 Task: Search one way flight ticket for 1 adult, 5 children, 2 infants in seat and 1 infant on lap in first from Christiansted,st. Croix: Henry E. Rohlsen Airport to Springfield: Abraham Lincoln Capital Airport on 5-2-2023. Choice of flights is Frontier. Number of bags: 2 carry on bags and 6 checked bags. Price is upto 92000. Outbound departure time preference is 21:00.
Action: Mouse moved to (243, 349)
Screenshot: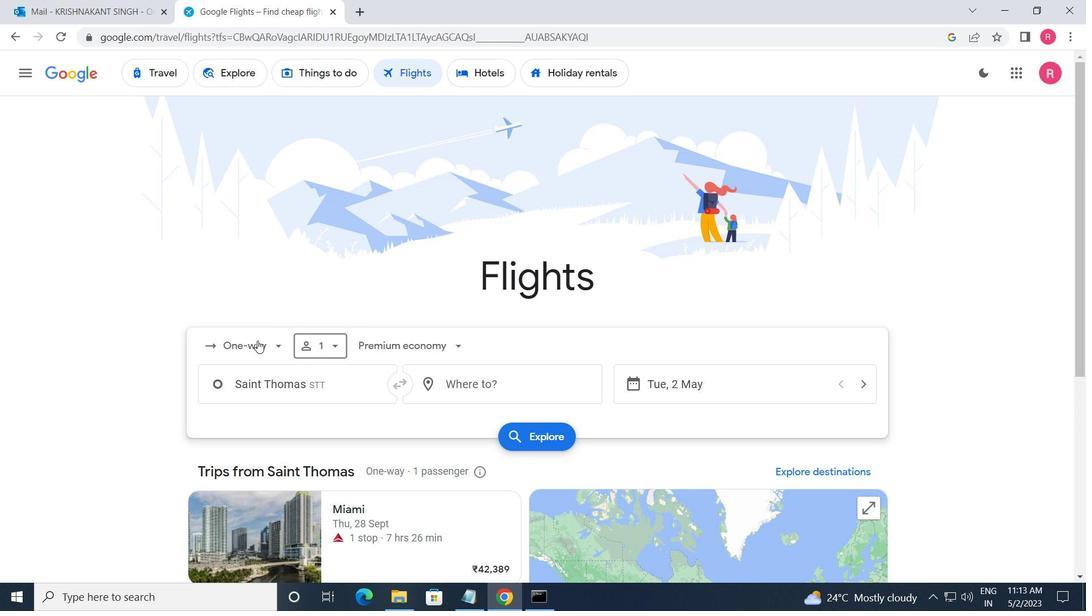 
Action: Mouse pressed left at (243, 349)
Screenshot: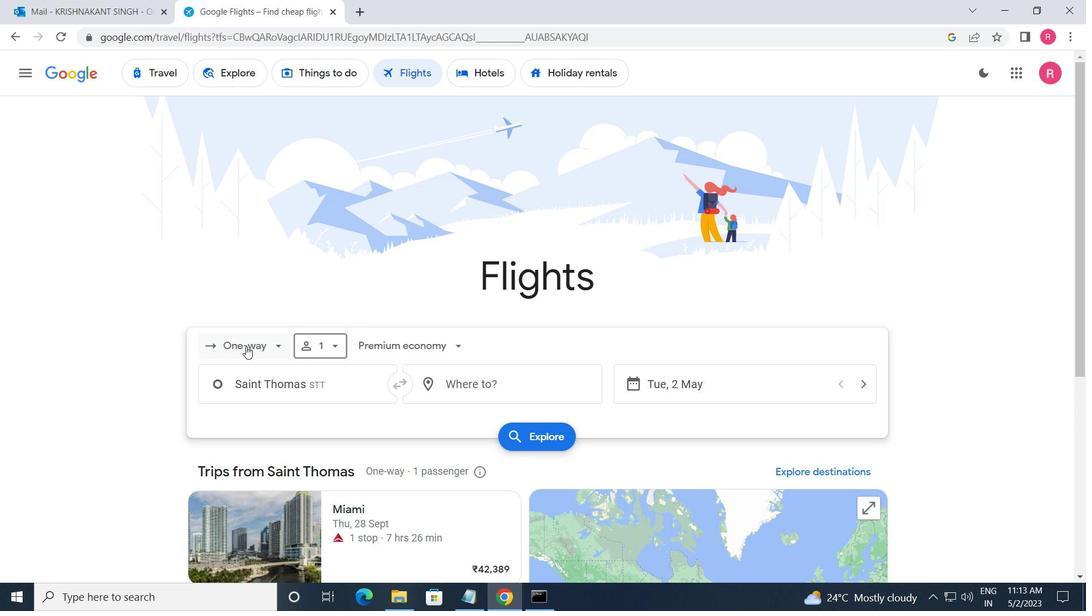 
Action: Mouse moved to (255, 410)
Screenshot: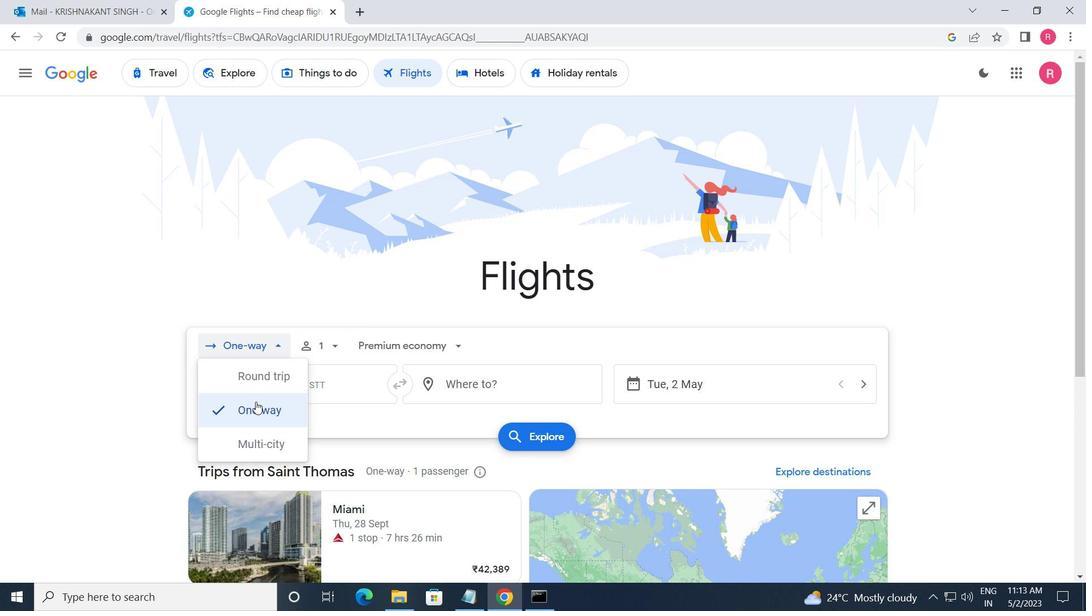 
Action: Mouse pressed left at (255, 410)
Screenshot: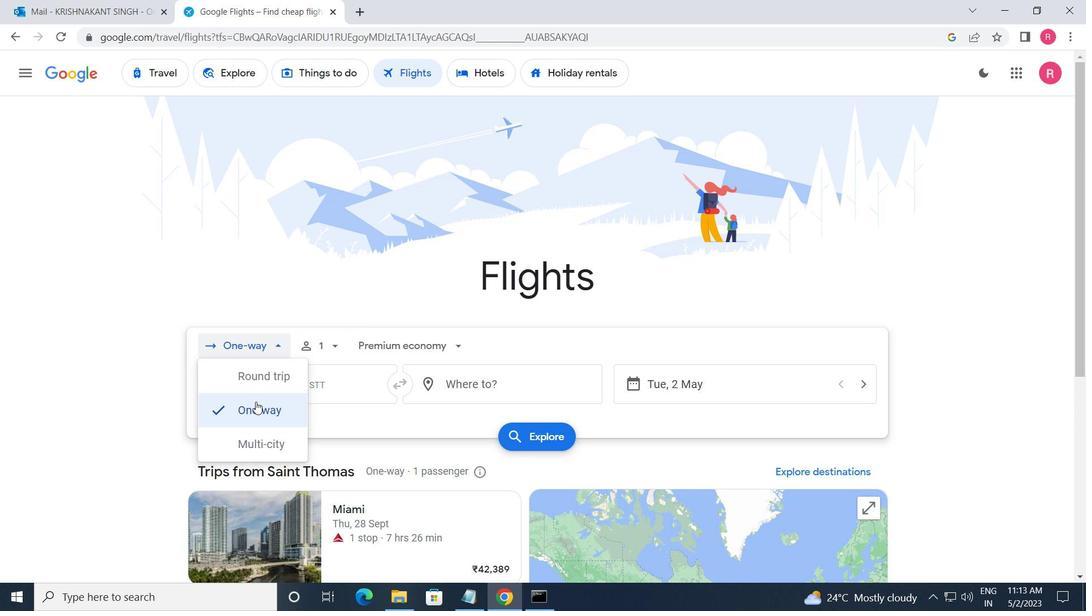 
Action: Mouse moved to (333, 350)
Screenshot: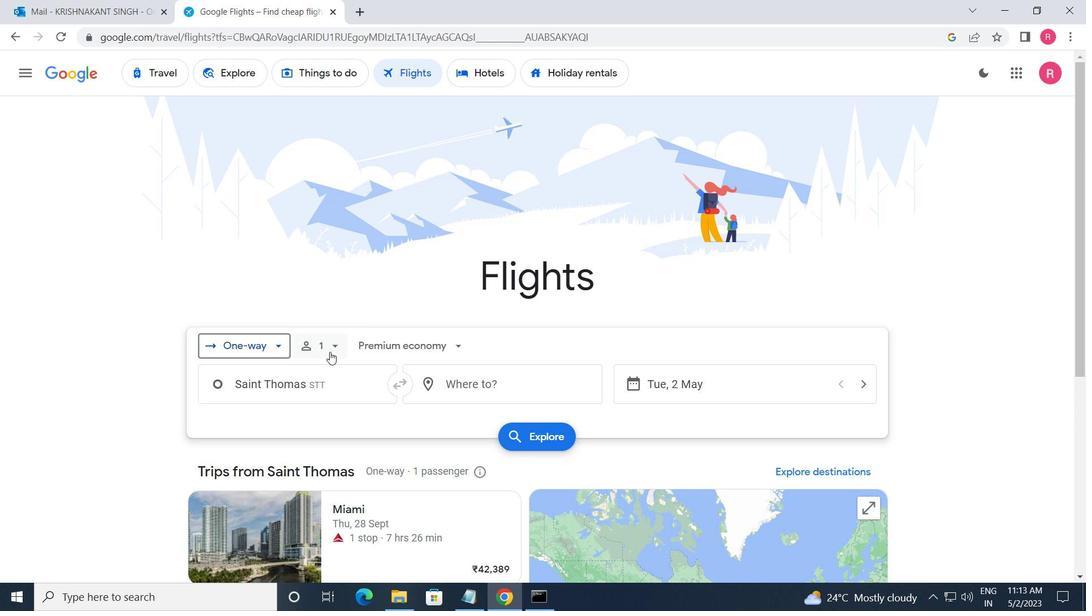 
Action: Mouse pressed left at (333, 350)
Screenshot: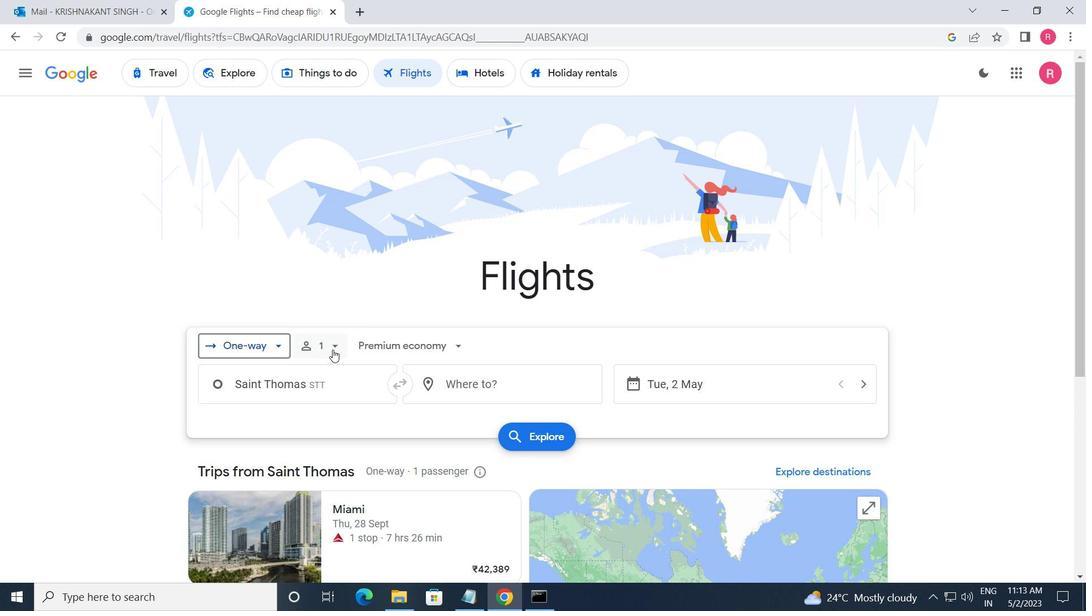 
Action: Mouse moved to (441, 419)
Screenshot: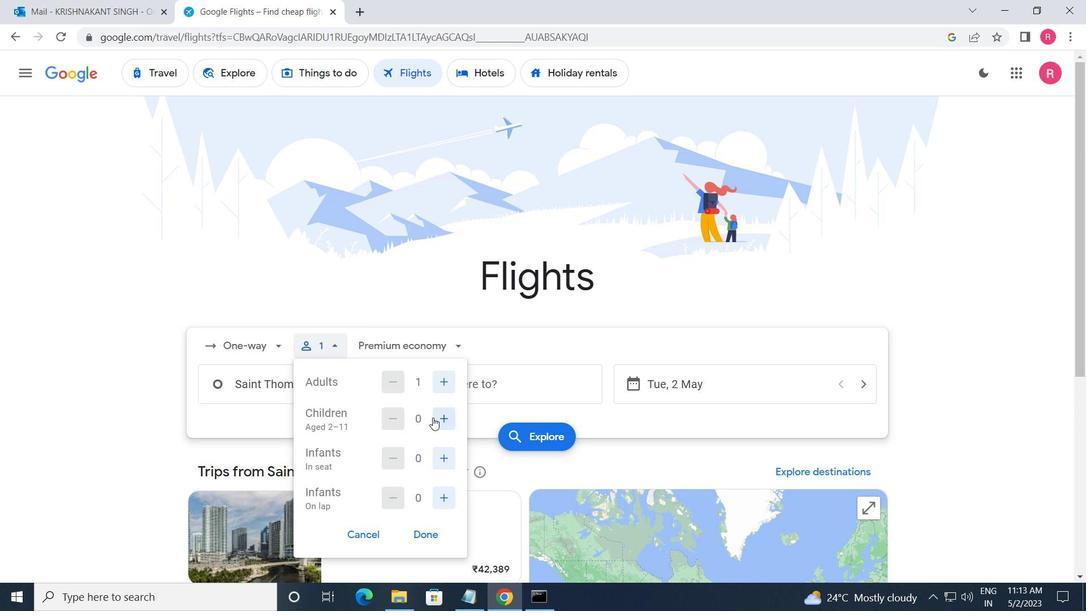 
Action: Mouse pressed left at (441, 419)
Screenshot: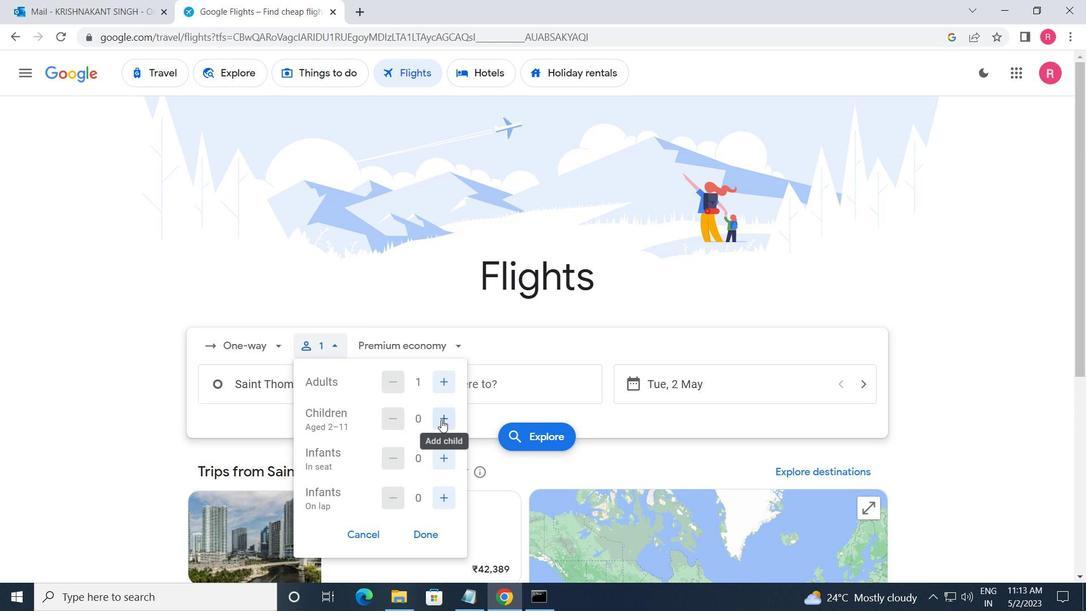 
Action: Mouse moved to (443, 419)
Screenshot: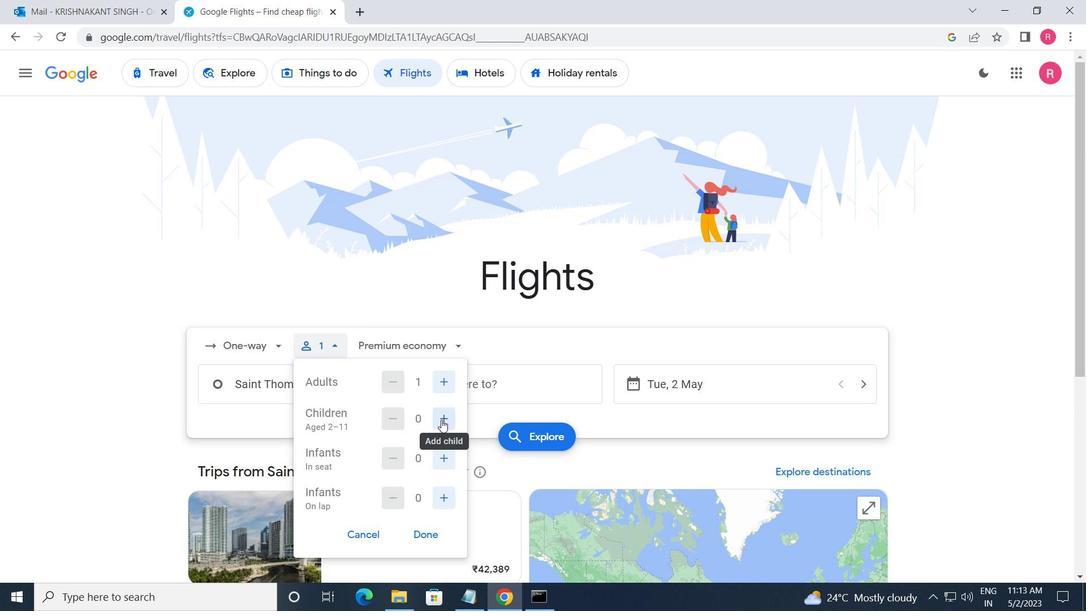 
Action: Mouse pressed left at (443, 419)
Screenshot: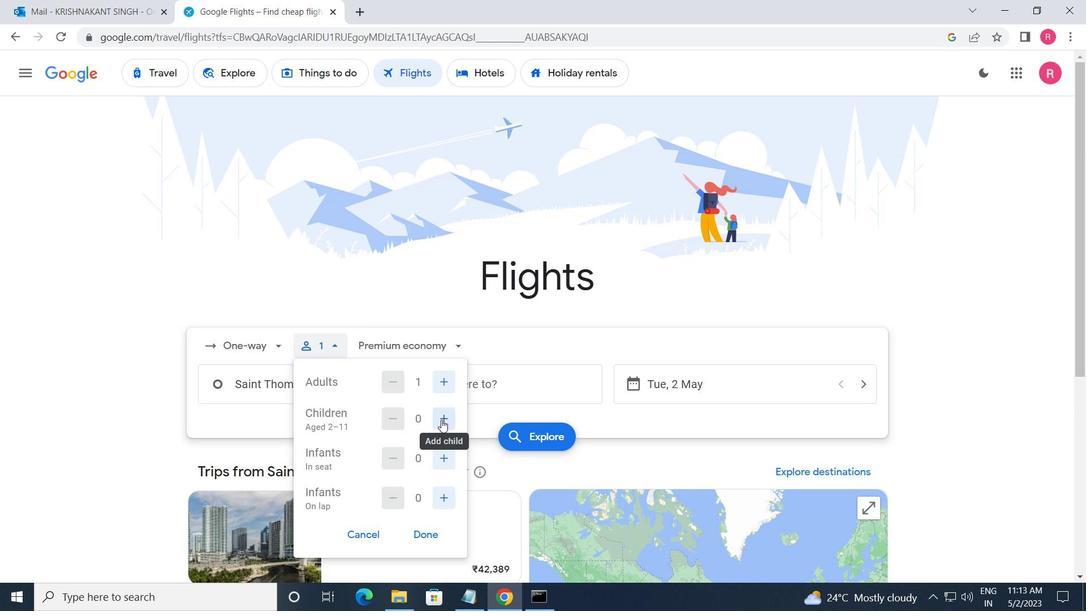 
Action: Mouse moved to (443, 420)
Screenshot: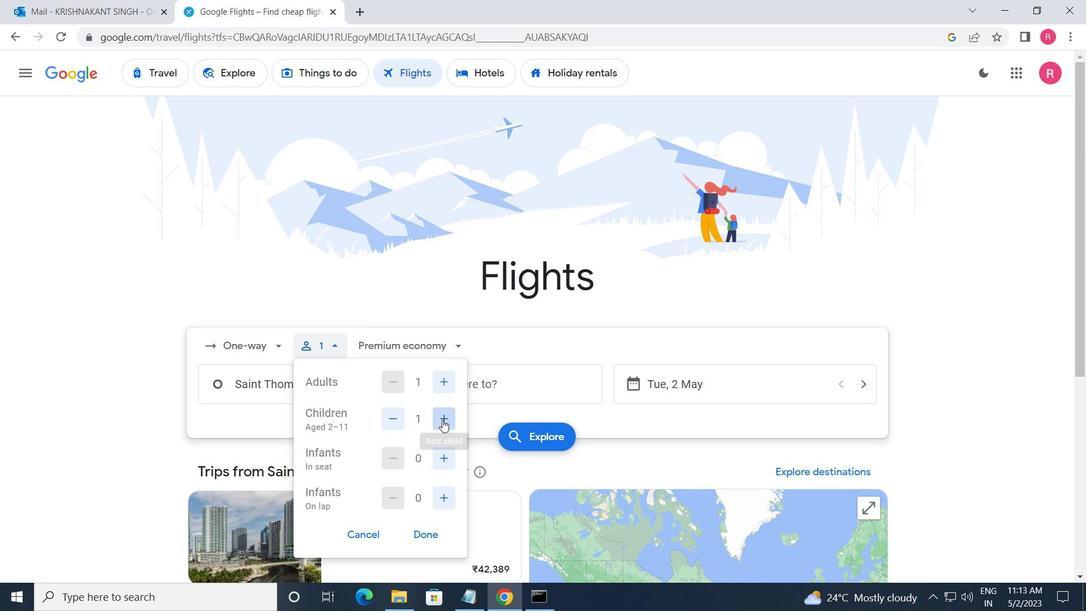 
Action: Mouse pressed left at (443, 420)
Screenshot: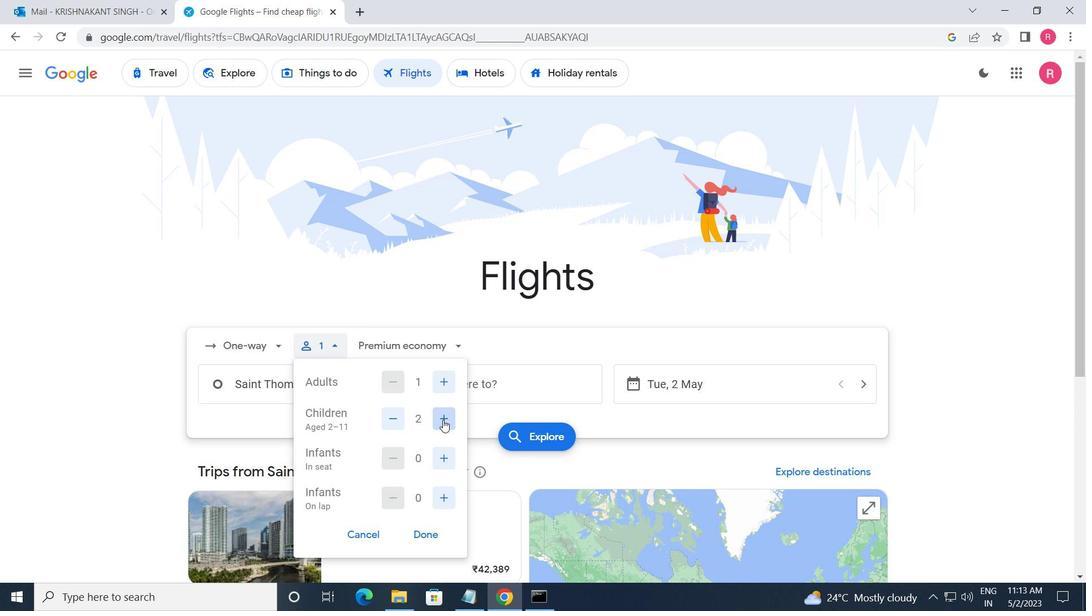 
Action: Mouse pressed left at (443, 420)
Screenshot: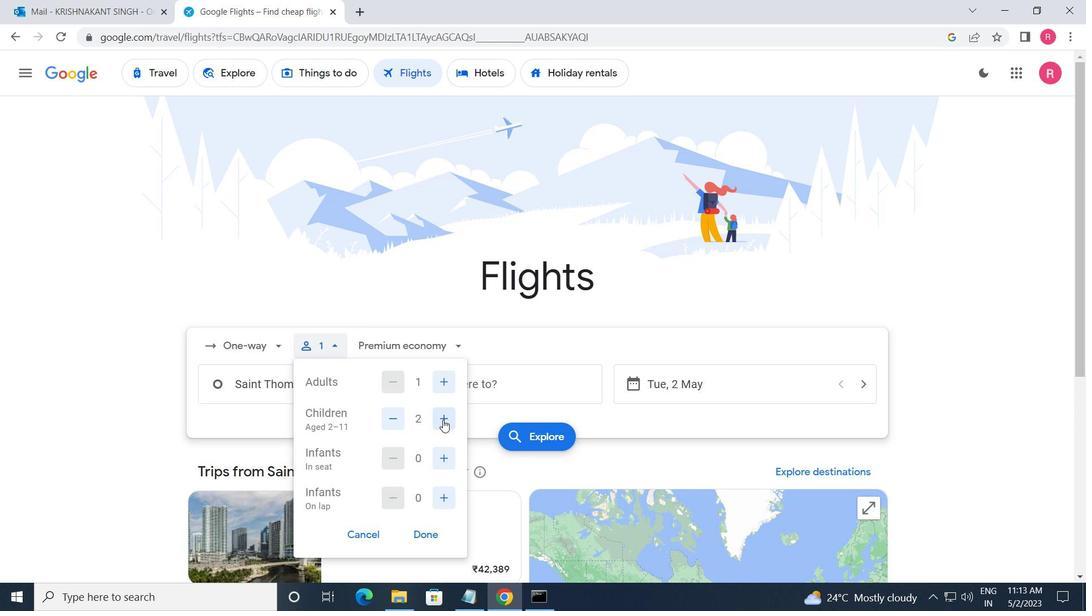 
Action: Mouse moved to (443, 420)
Screenshot: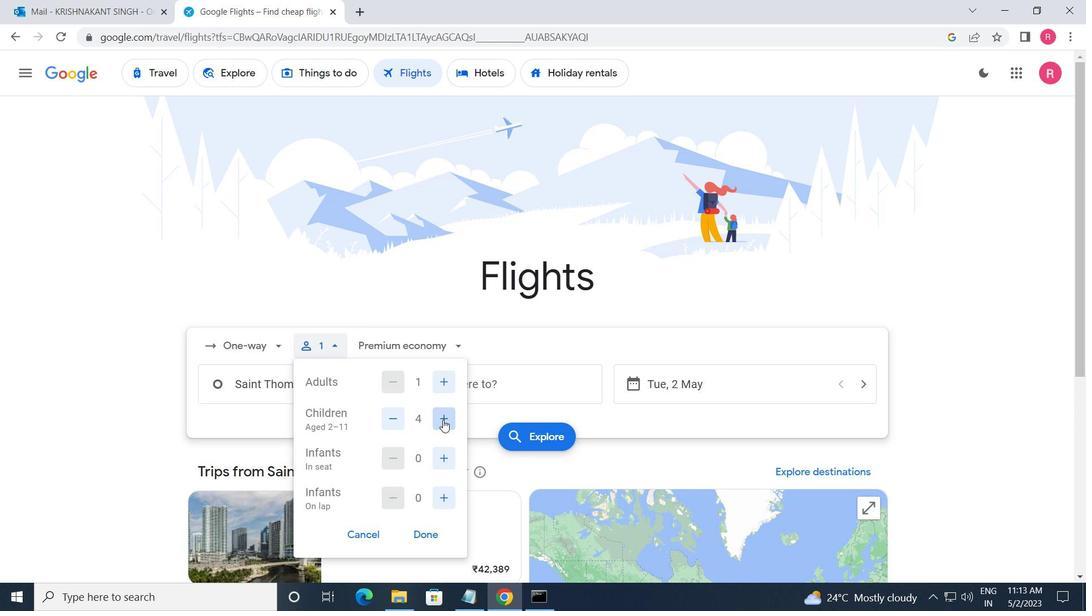 
Action: Mouse pressed left at (443, 420)
Screenshot: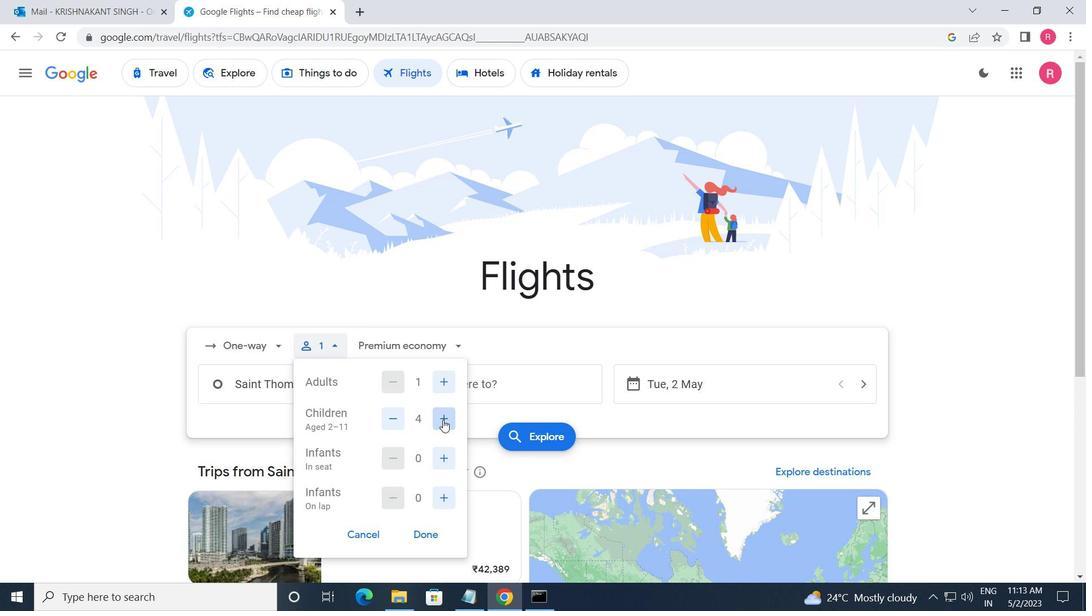 
Action: Mouse moved to (443, 457)
Screenshot: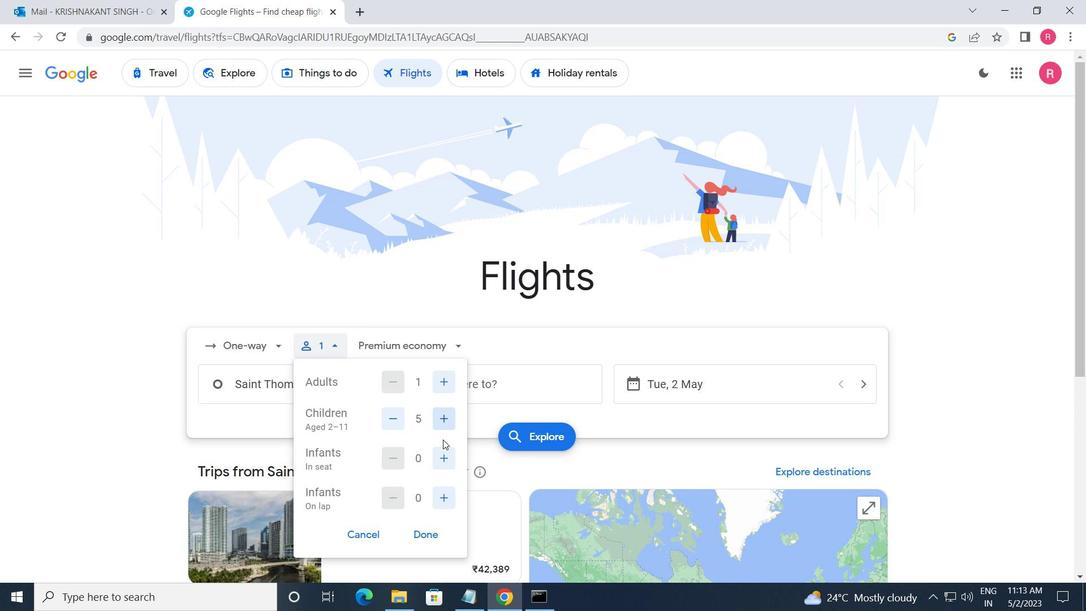 
Action: Mouse pressed left at (443, 457)
Screenshot: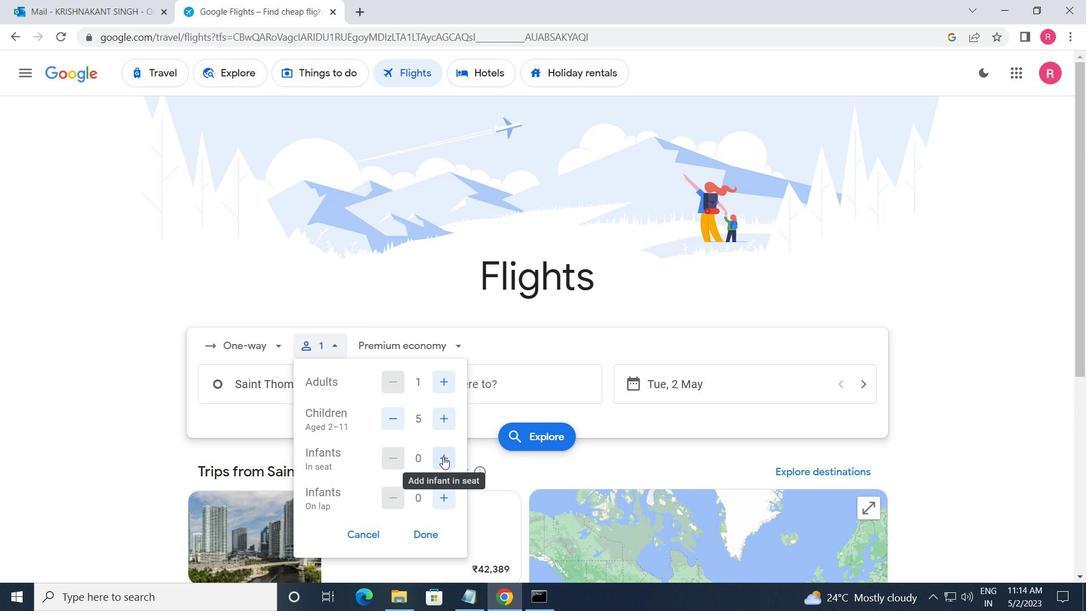 
Action: Mouse moved to (443, 457)
Screenshot: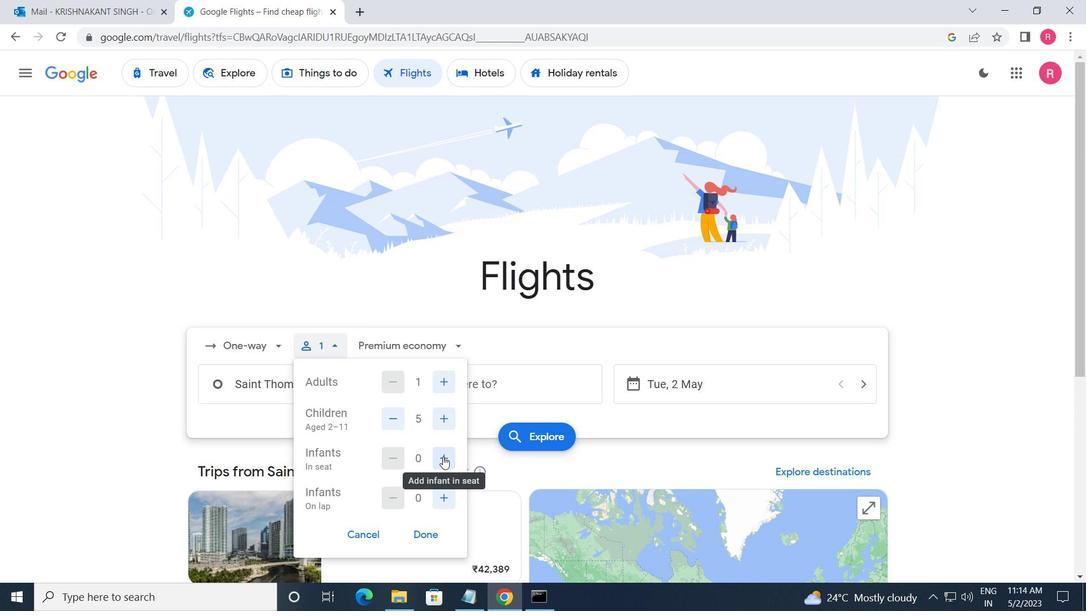 
Action: Mouse pressed left at (443, 457)
Screenshot: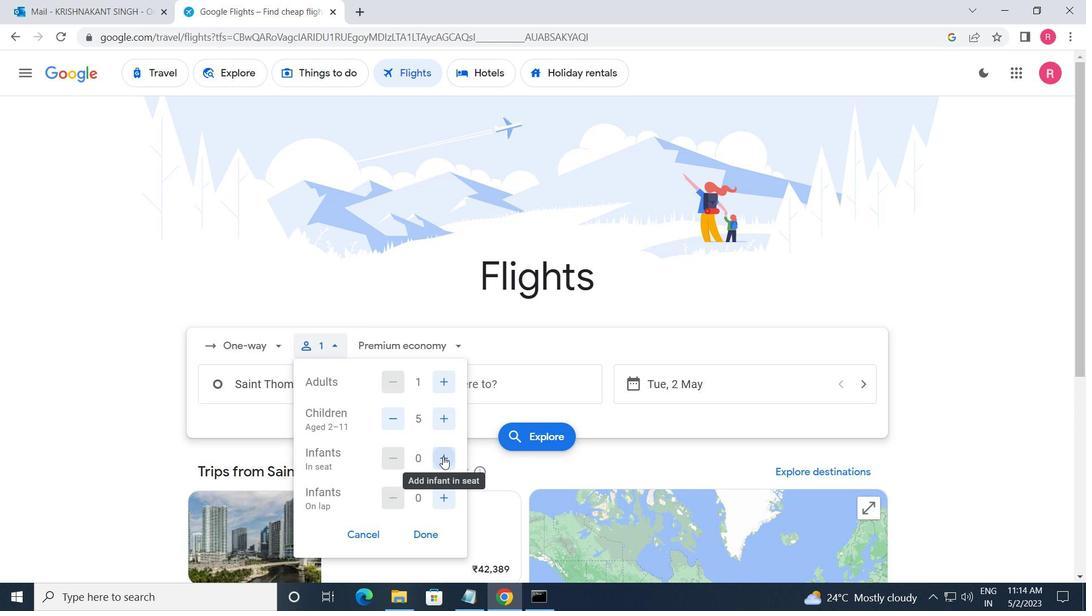 
Action: Mouse moved to (440, 500)
Screenshot: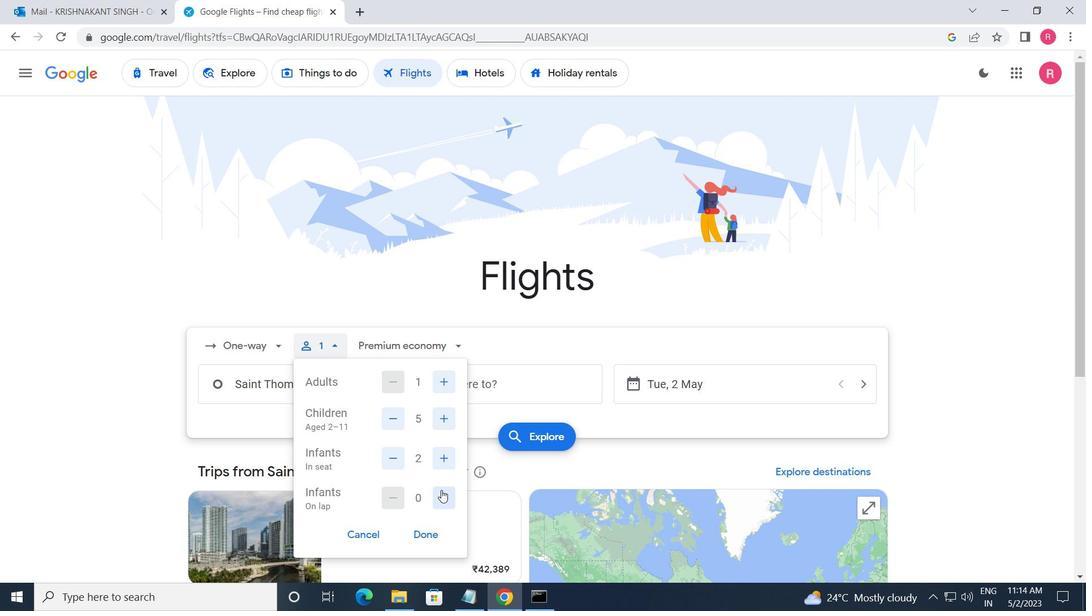 
Action: Mouse pressed left at (440, 500)
Screenshot: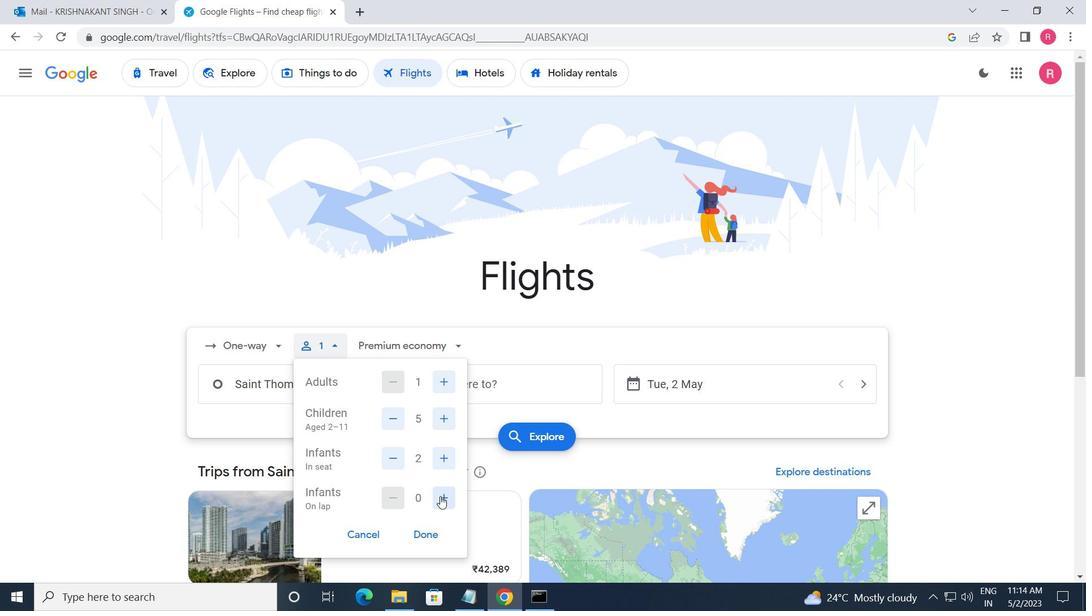 
Action: Mouse moved to (393, 499)
Screenshot: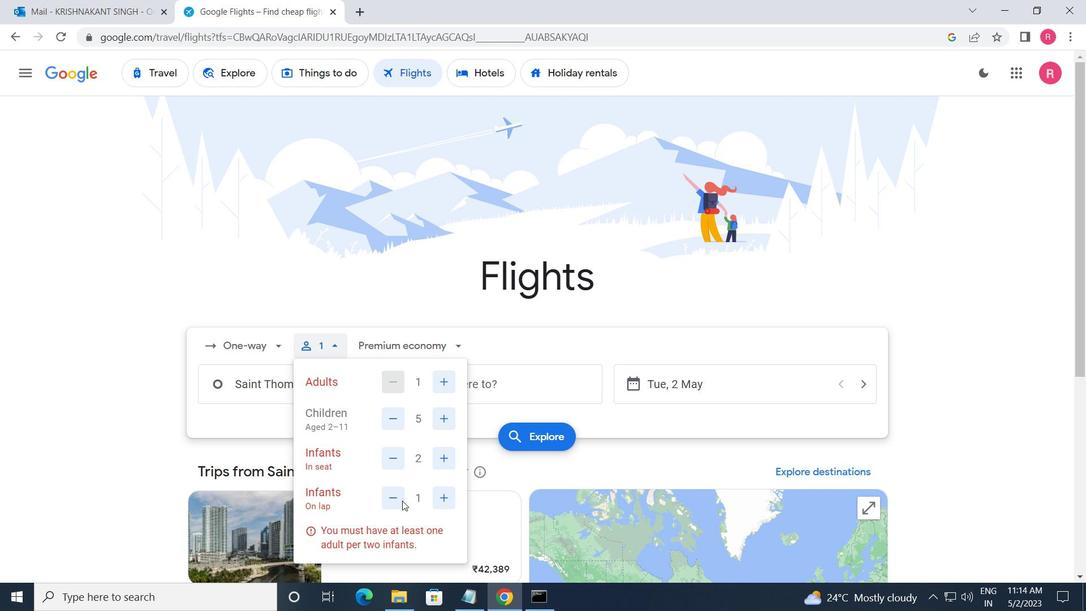 
Action: Mouse pressed left at (393, 499)
Screenshot: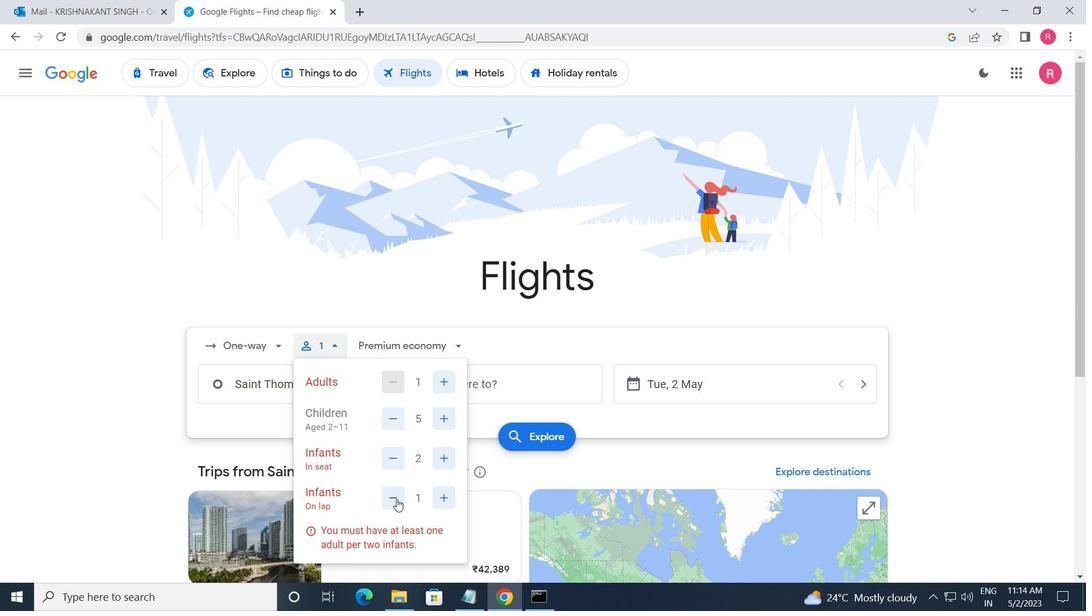 
Action: Mouse moved to (413, 343)
Screenshot: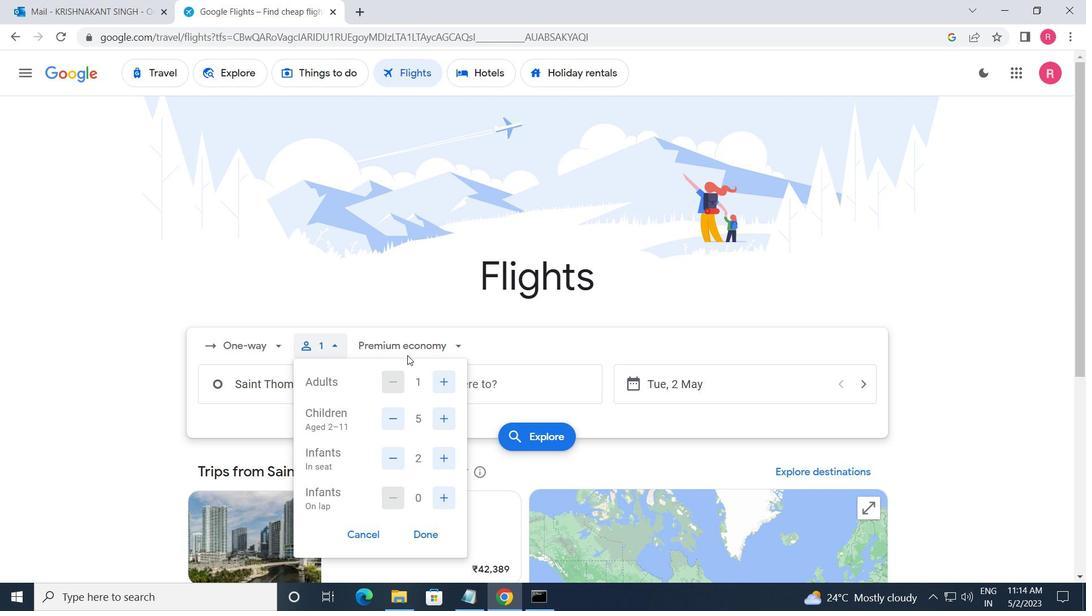 
Action: Mouse pressed left at (413, 343)
Screenshot: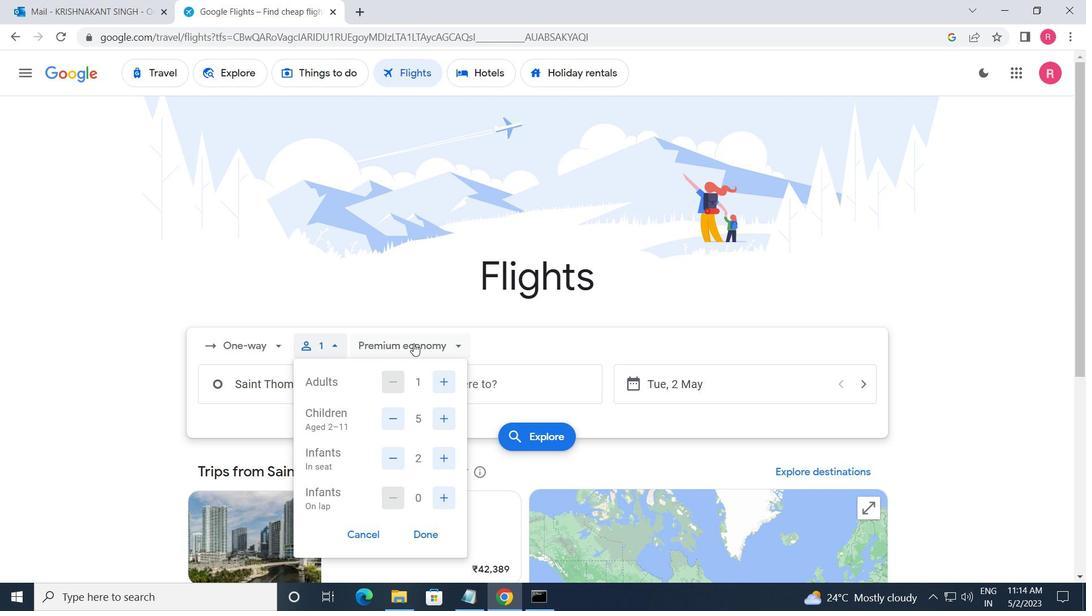 
Action: Mouse moved to (403, 494)
Screenshot: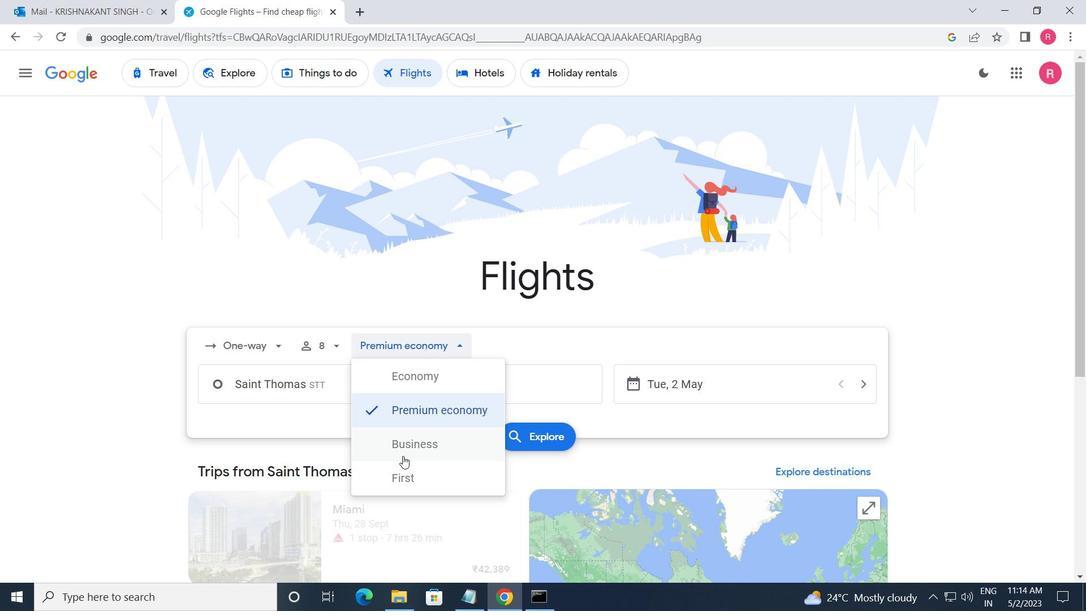 
Action: Mouse pressed left at (403, 494)
Screenshot: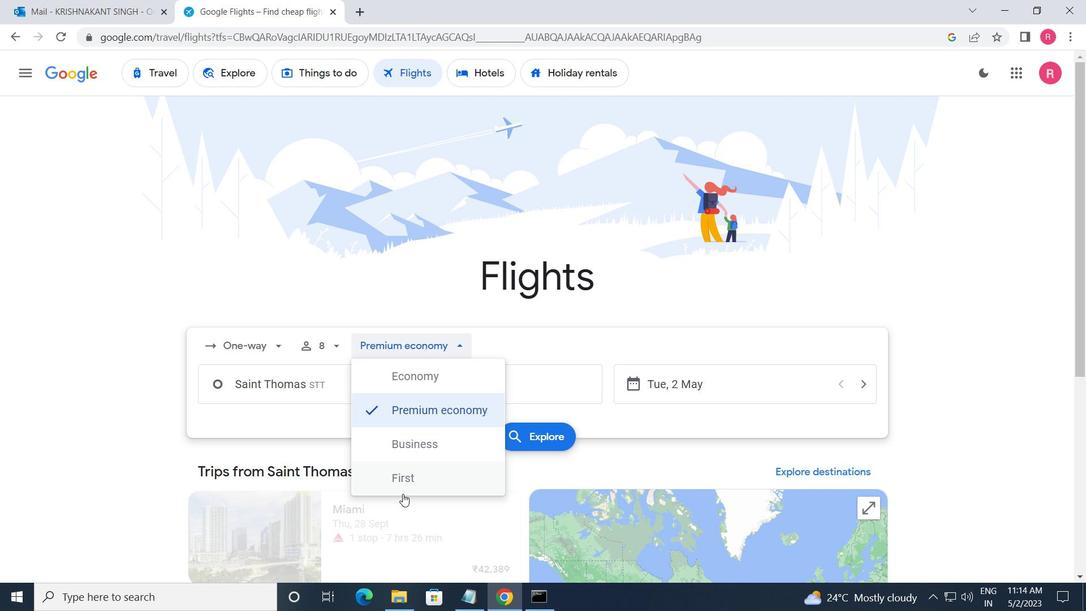 
Action: Mouse moved to (334, 386)
Screenshot: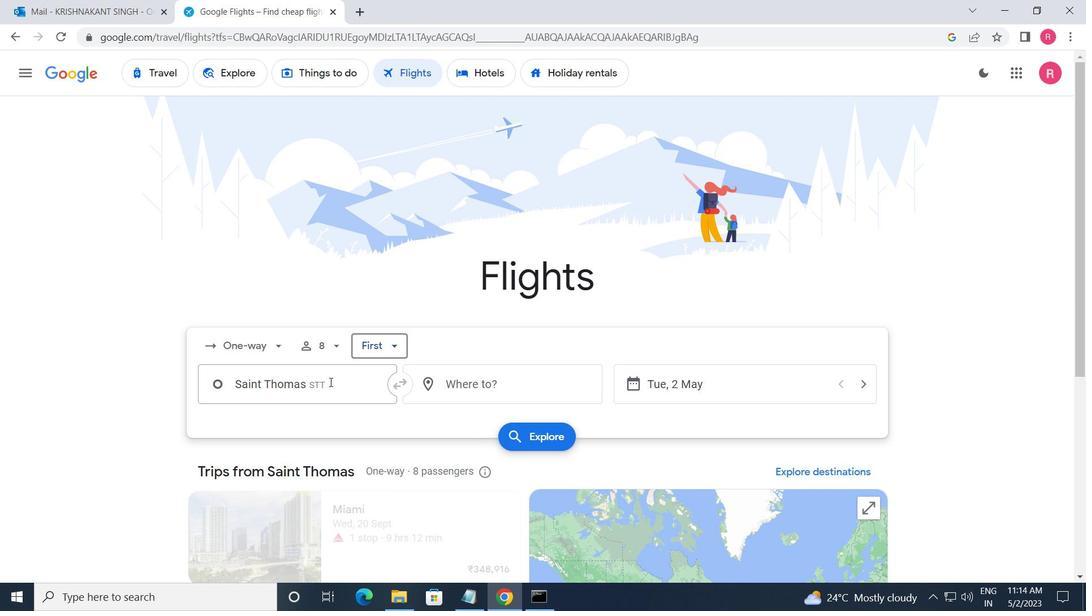 
Action: Mouse pressed left at (334, 386)
Screenshot: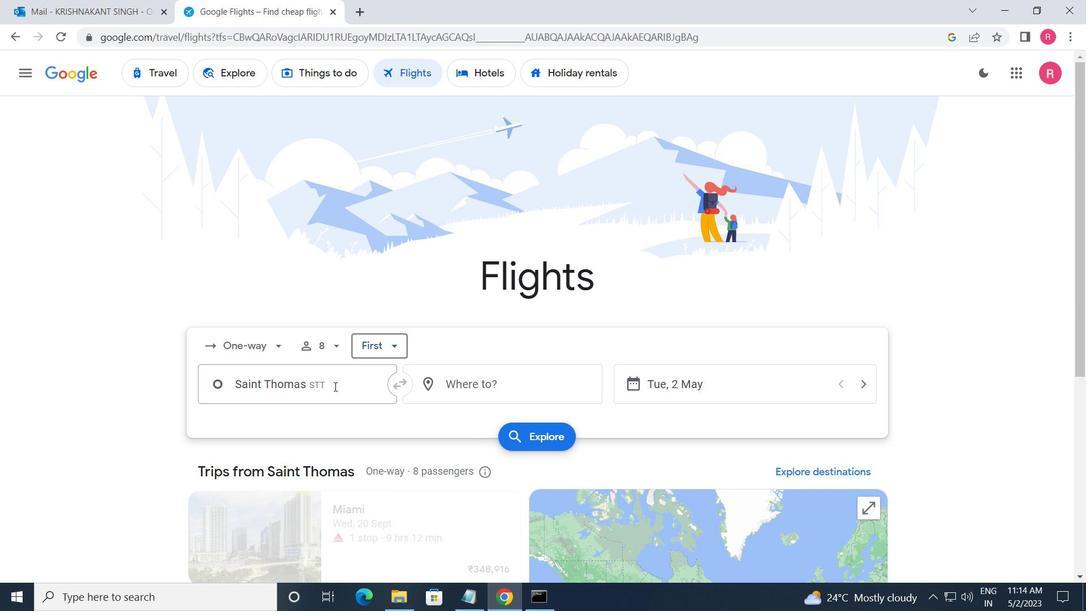 
Action: Mouse moved to (336, 362)
Screenshot: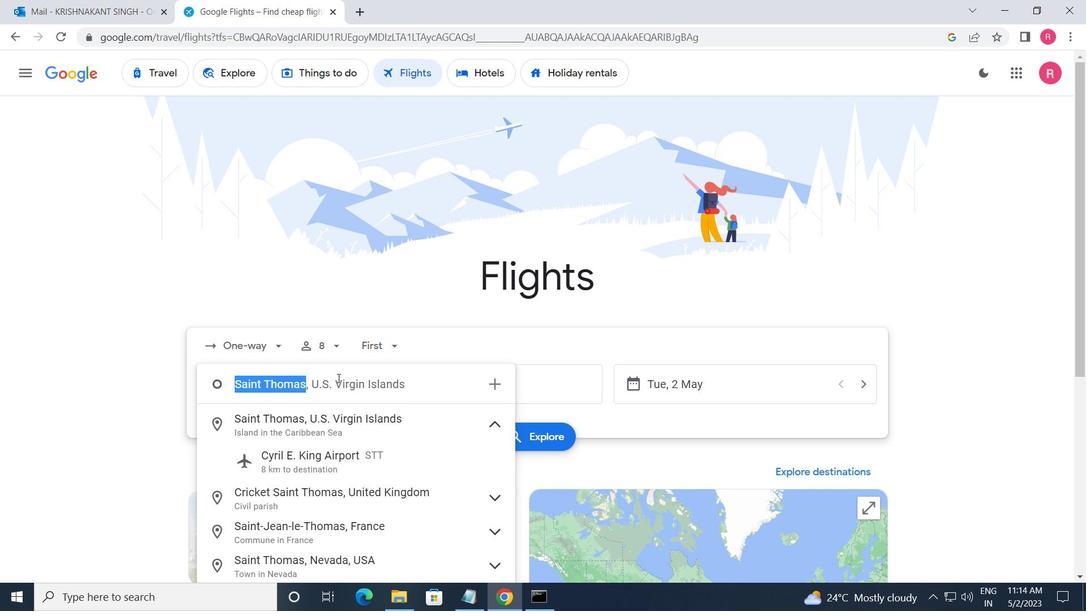 
Action: Key pressed <Key.shift><Key.shift><Key.shift><Key.shift><Key.shift><Key.shift>HER<Key.backspace>NRY<Key.space><Key.shift><Key.shift><Key.shift><Key.shift>E
Screenshot: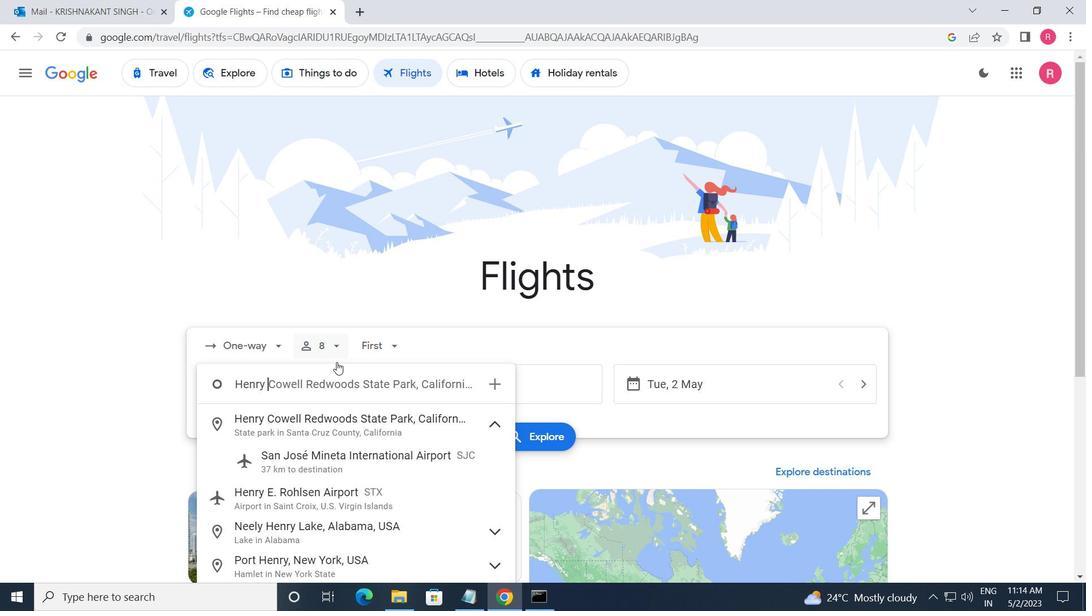 
Action: Mouse moved to (367, 425)
Screenshot: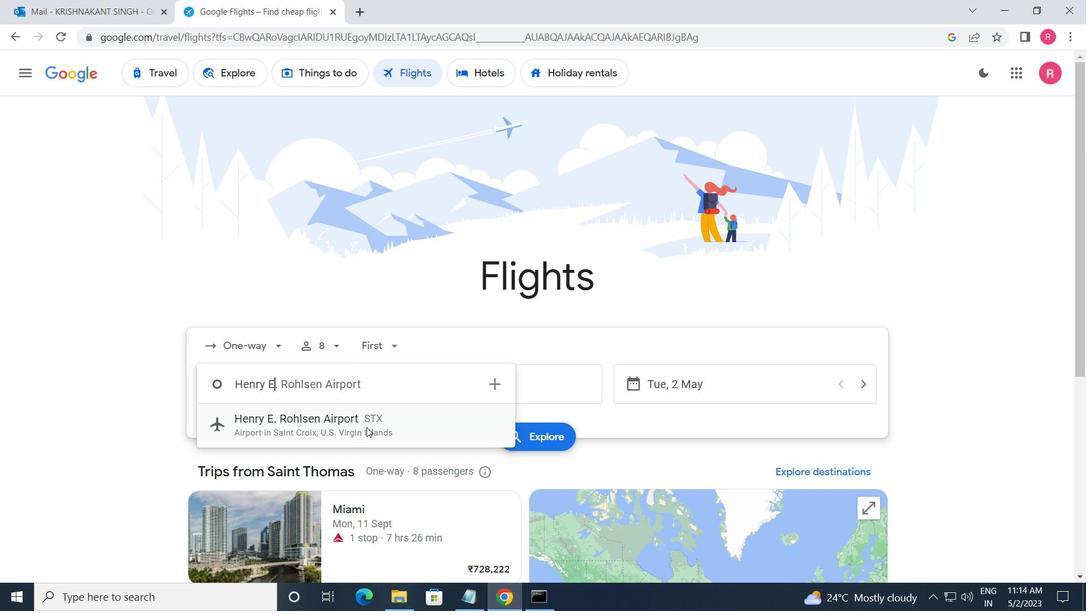 
Action: Mouse pressed left at (367, 425)
Screenshot: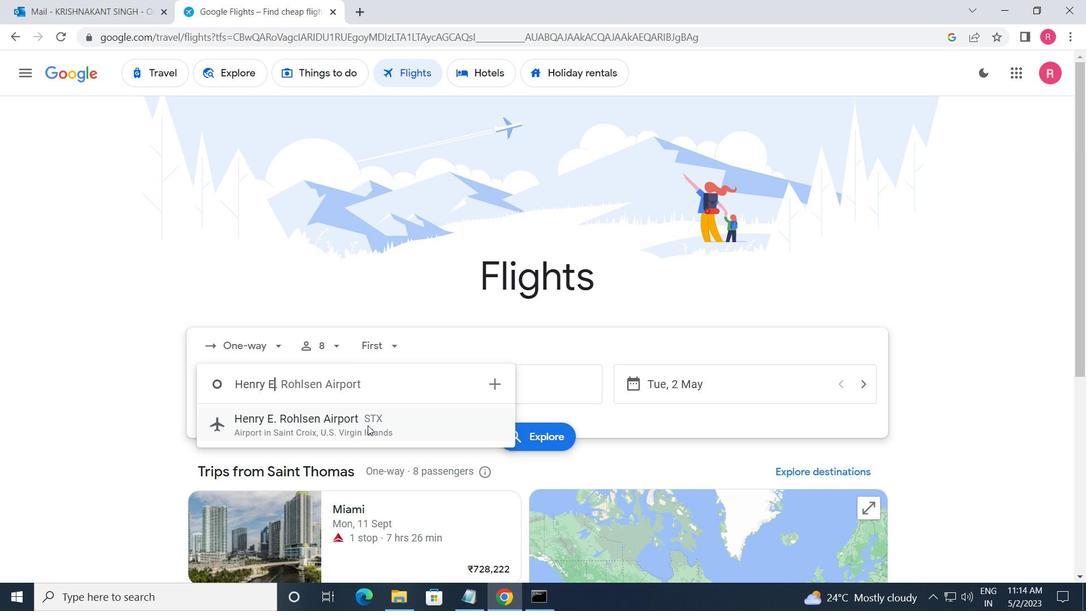 
Action: Mouse moved to (497, 378)
Screenshot: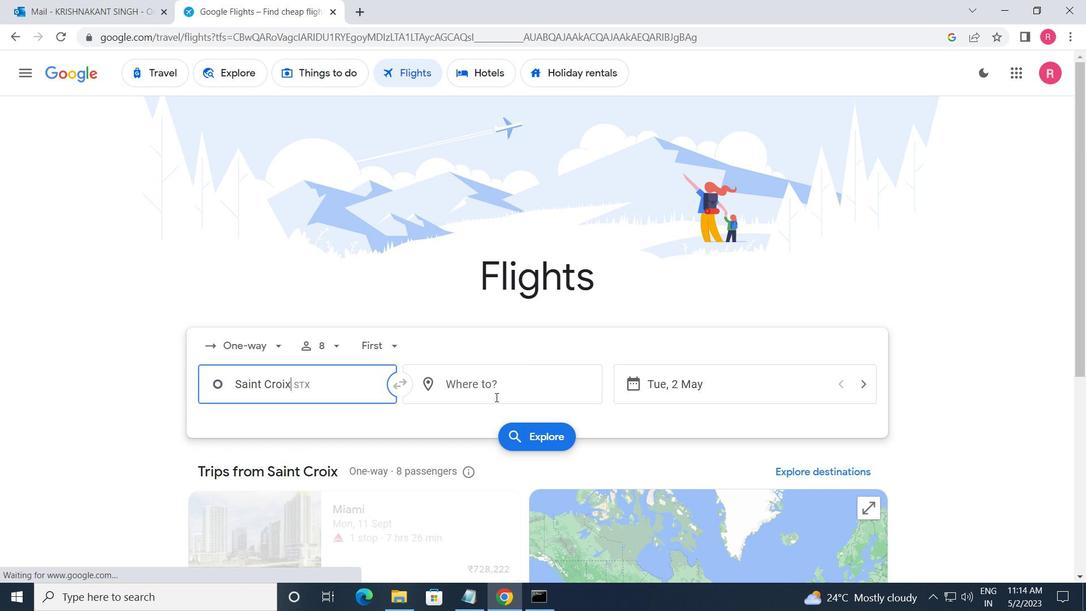 
Action: Mouse pressed left at (497, 378)
Screenshot: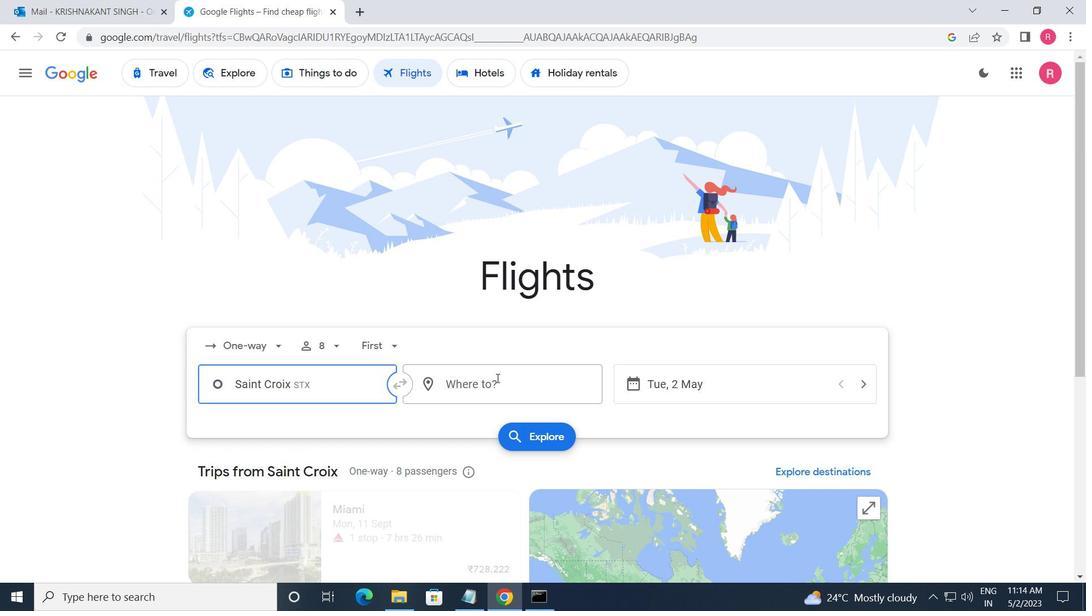 
Action: Mouse moved to (490, 515)
Screenshot: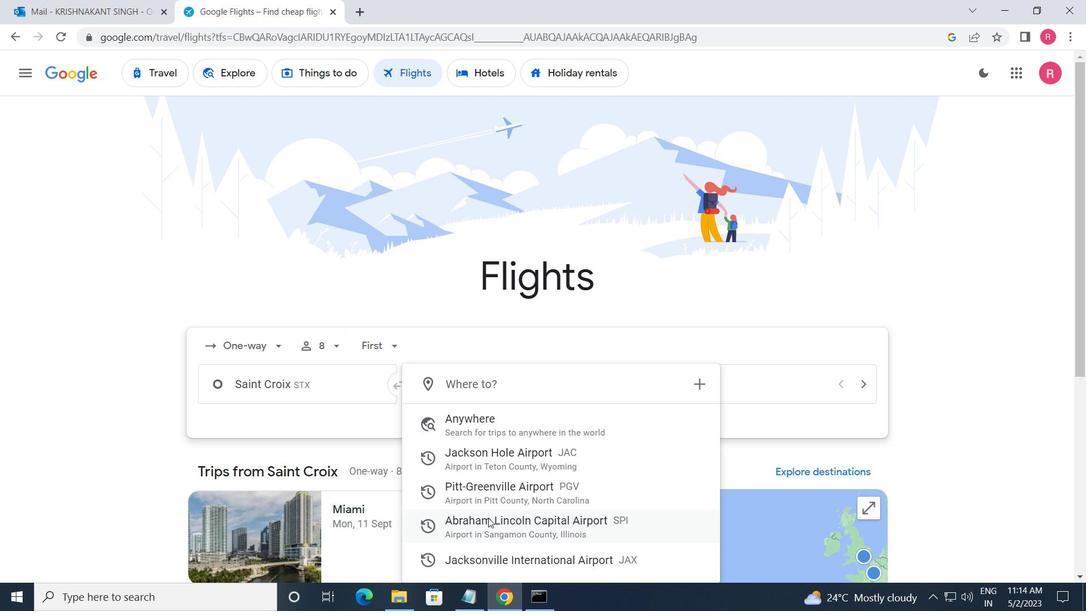 
Action: Mouse pressed left at (490, 515)
Screenshot: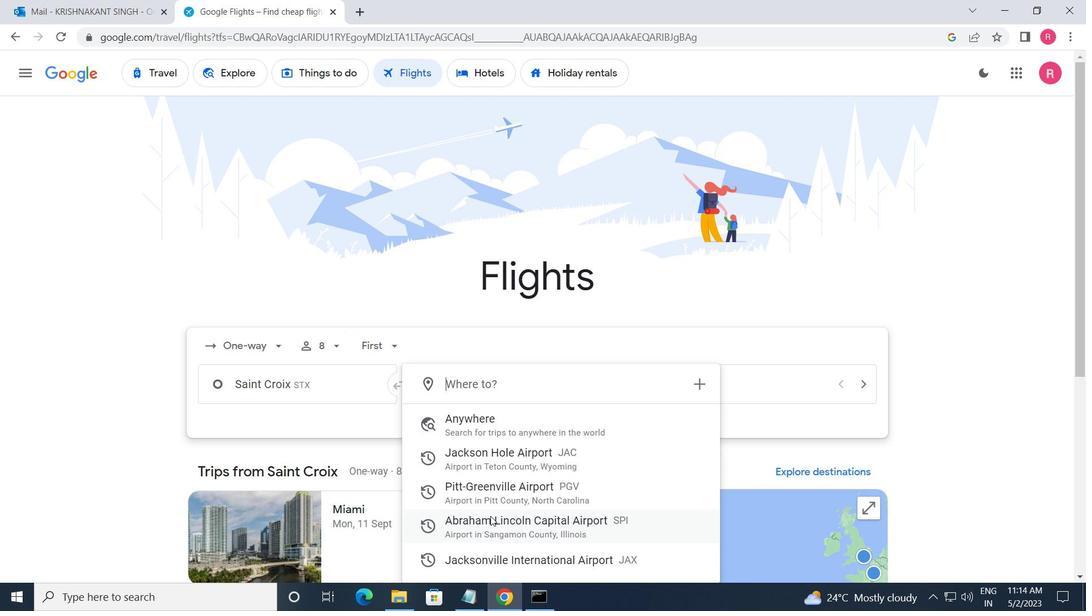 
Action: Mouse moved to (718, 389)
Screenshot: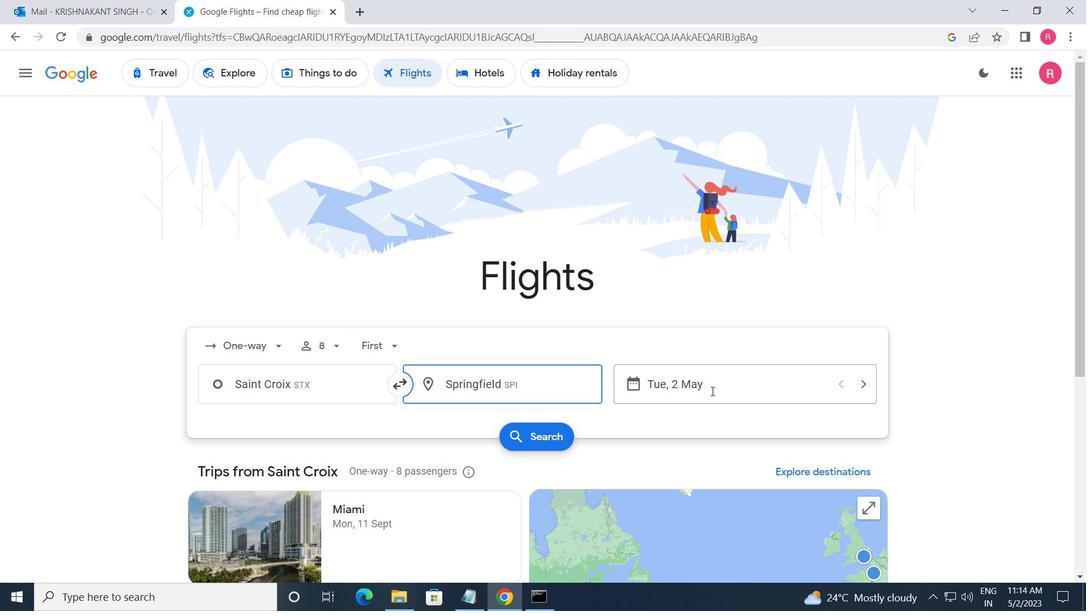 
Action: Mouse pressed left at (718, 389)
Screenshot: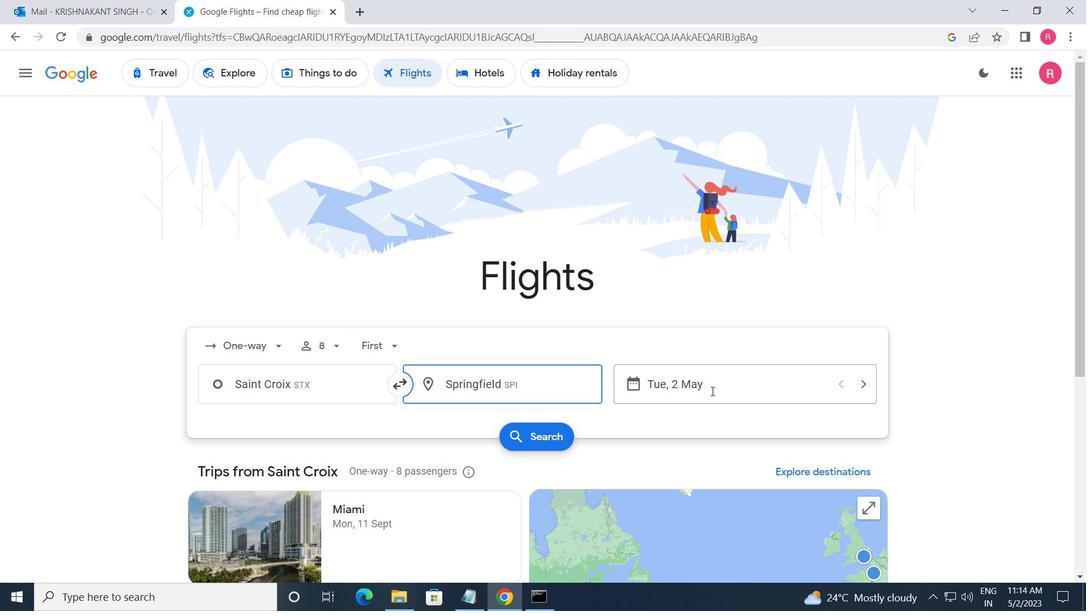 
Action: Mouse moved to (447, 321)
Screenshot: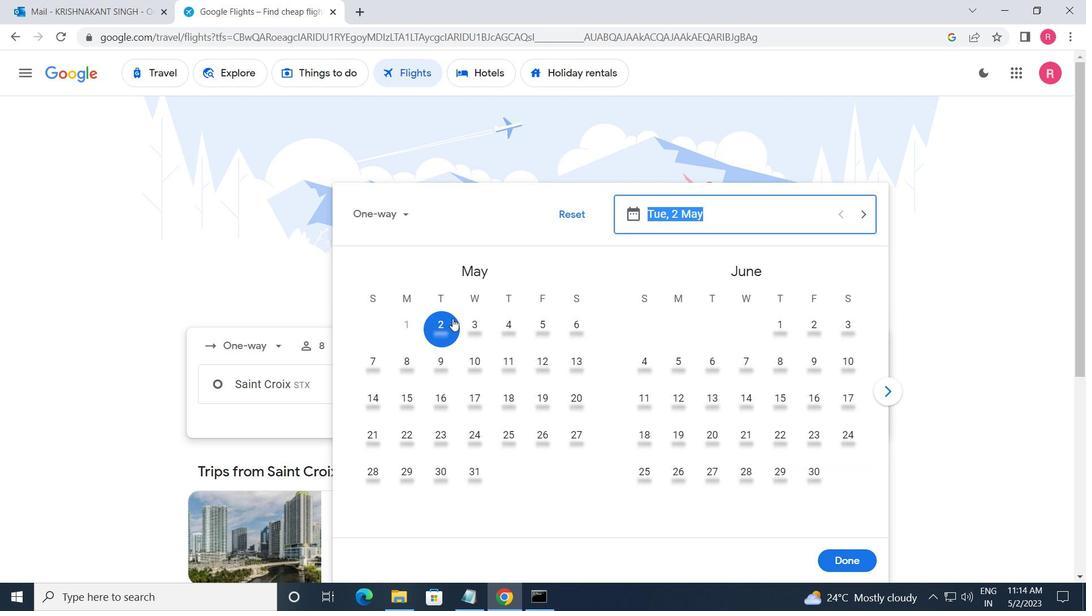 
Action: Mouse pressed left at (447, 321)
Screenshot: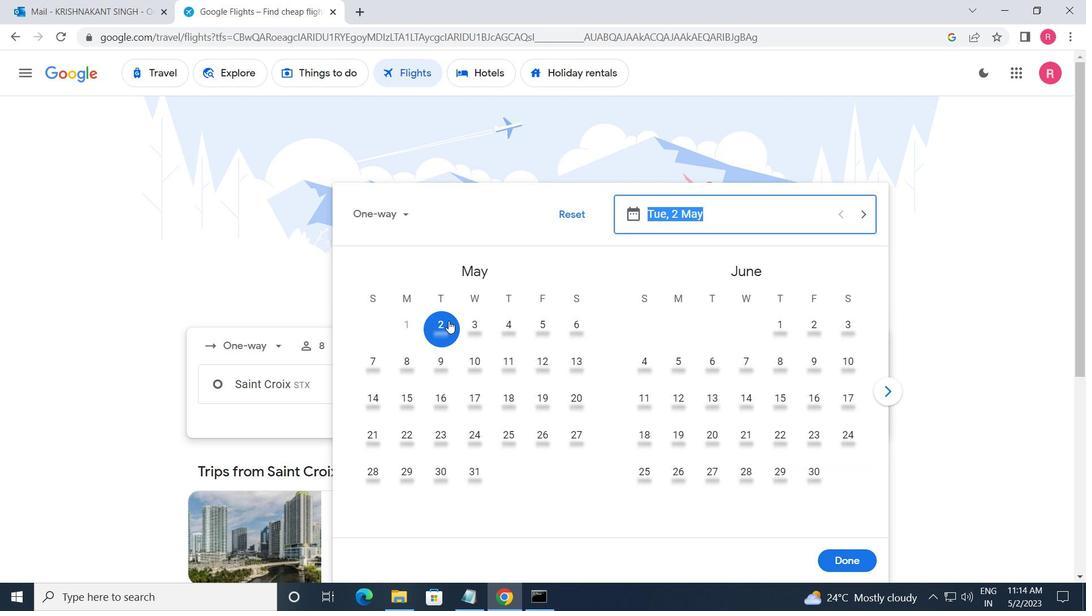 
Action: Mouse moved to (835, 561)
Screenshot: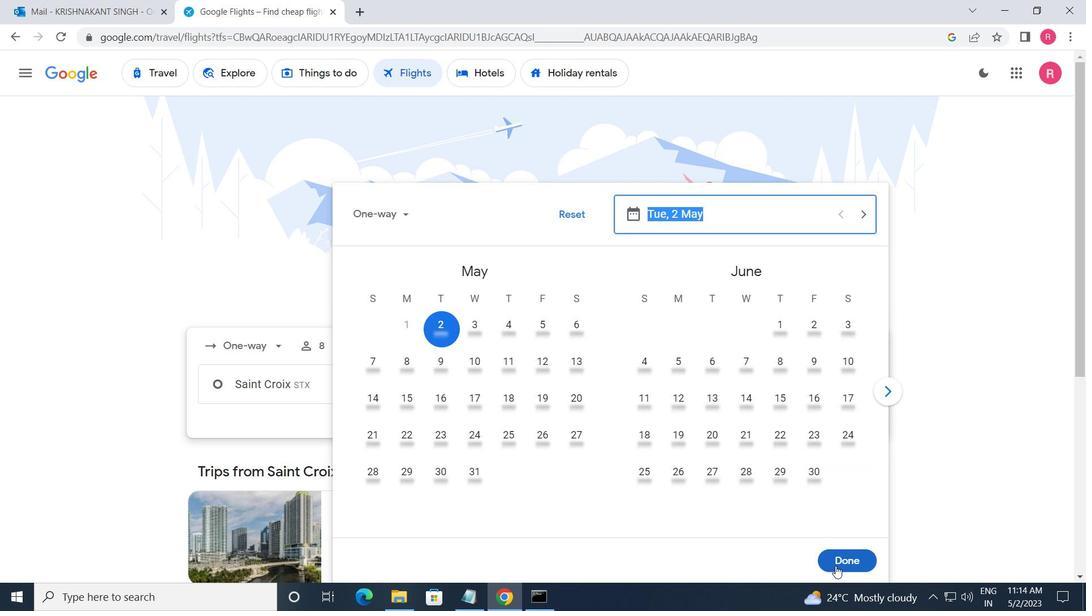 
Action: Mouse pressed left at (835, 561)
Screenshot: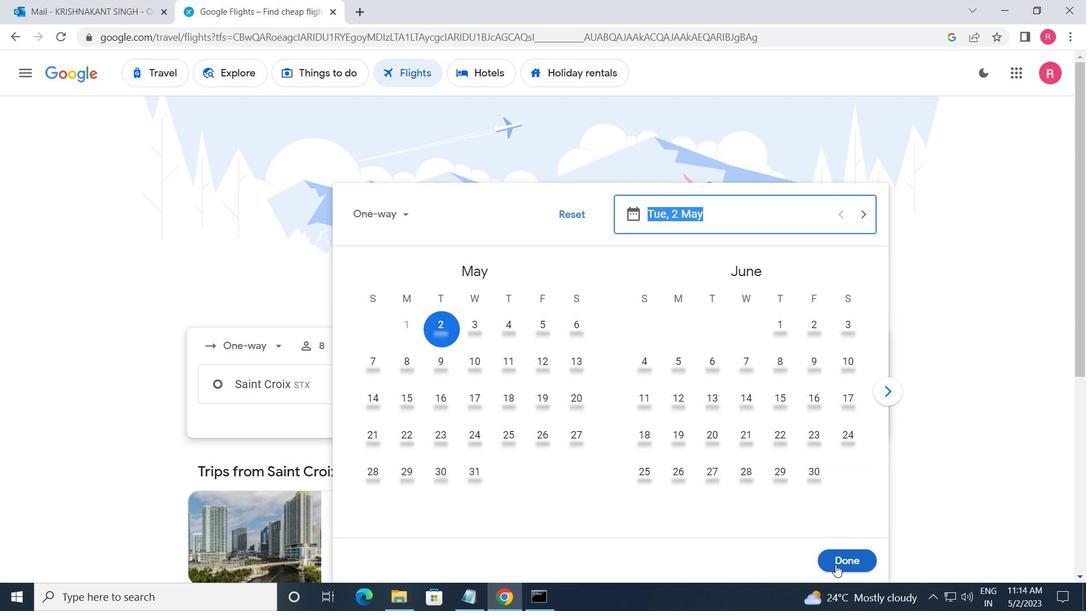 
Action: Mouse moved to (533, 428)
Screenshot: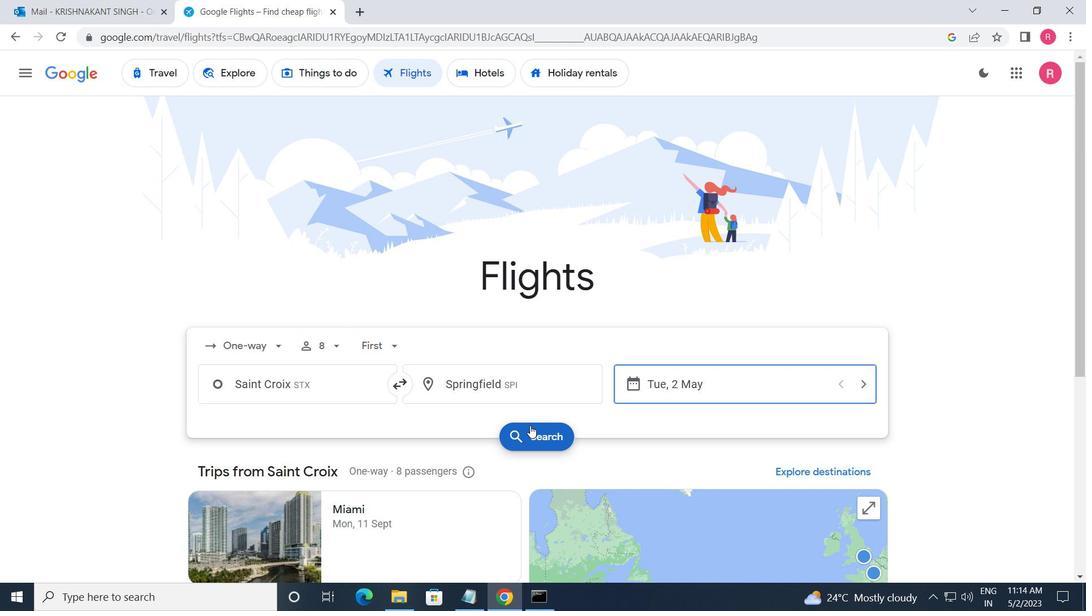 
Action: Mouse pressed left at (533, 428)
Screenshot: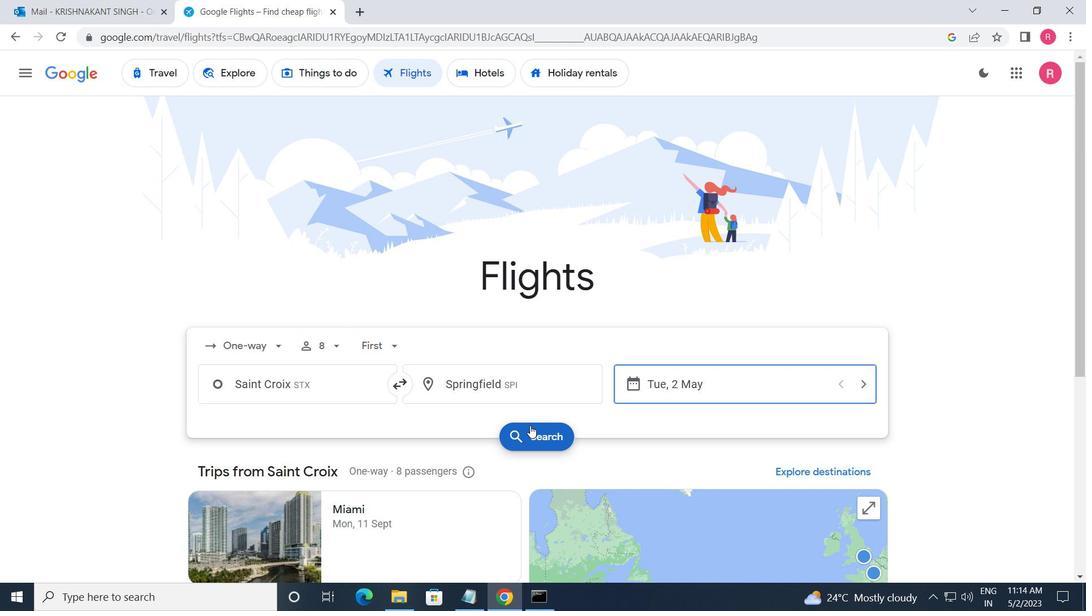 
Action: Mouse moved to (218, 208)
Screenshot: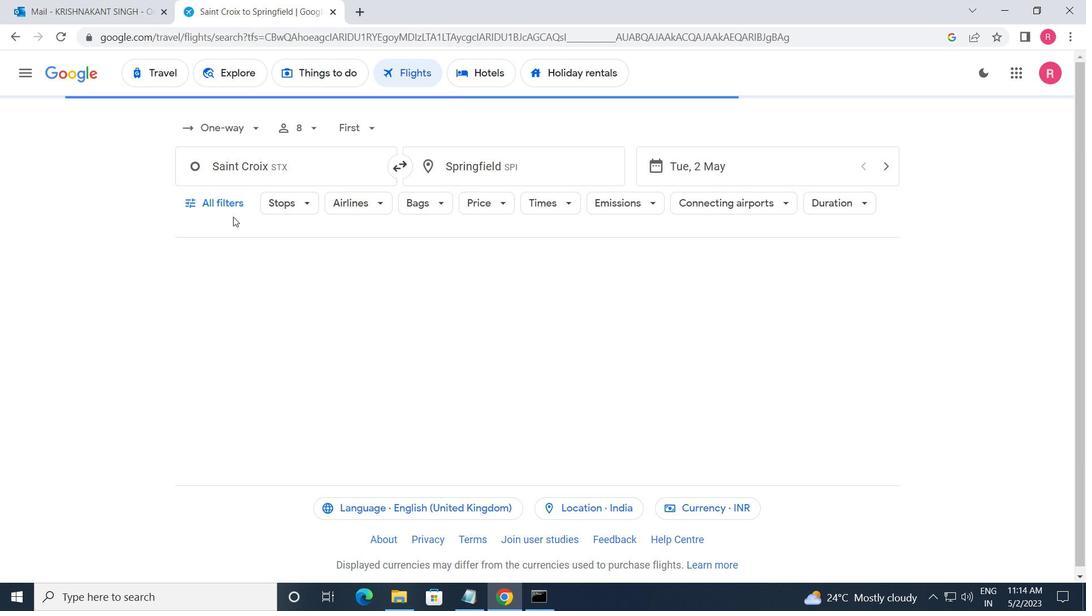 
Action: Mouse pressed left at (218, 208)
Screenshot: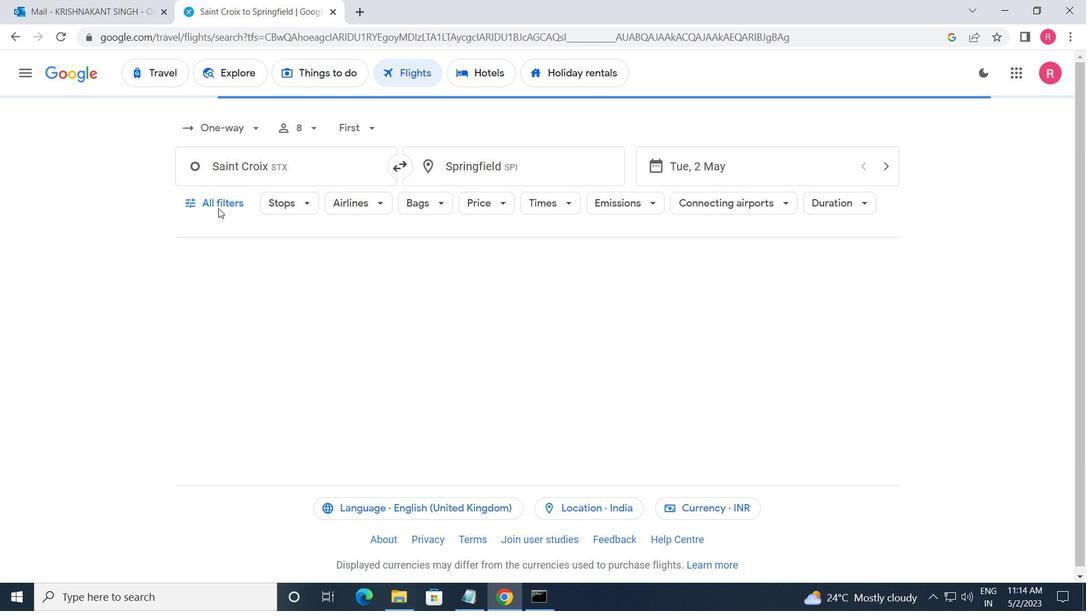 
Action: Mouse moved to (299, 395)
Screenshot: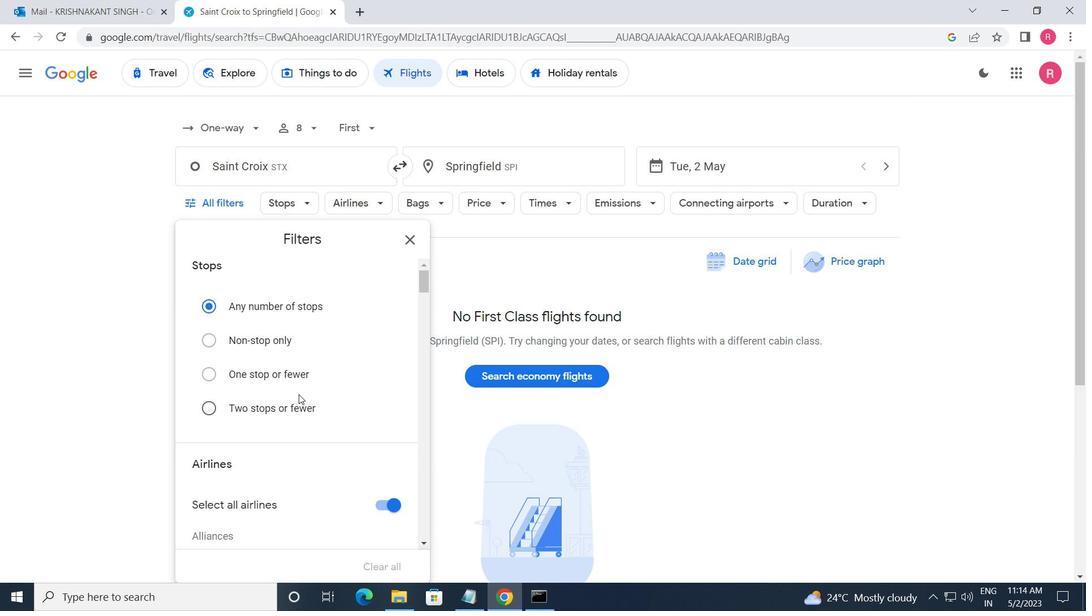 
Action: Mouse scrolled (299, 394) with delta (0, 0)
Screenshot: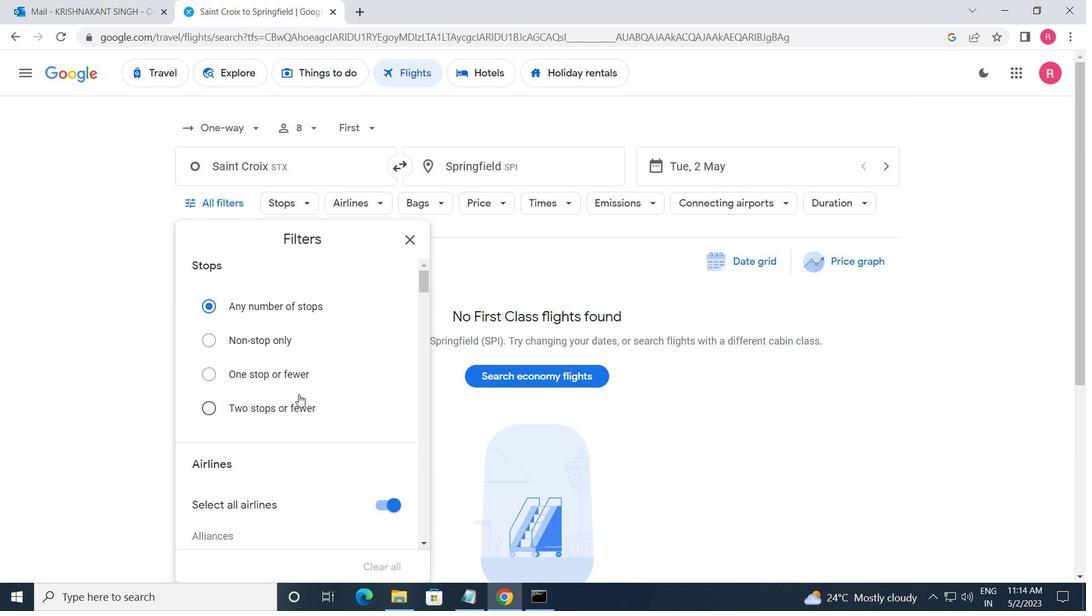 
Action: Mouse scrolled (299, 394) with delta (0, 0)
Screenshot: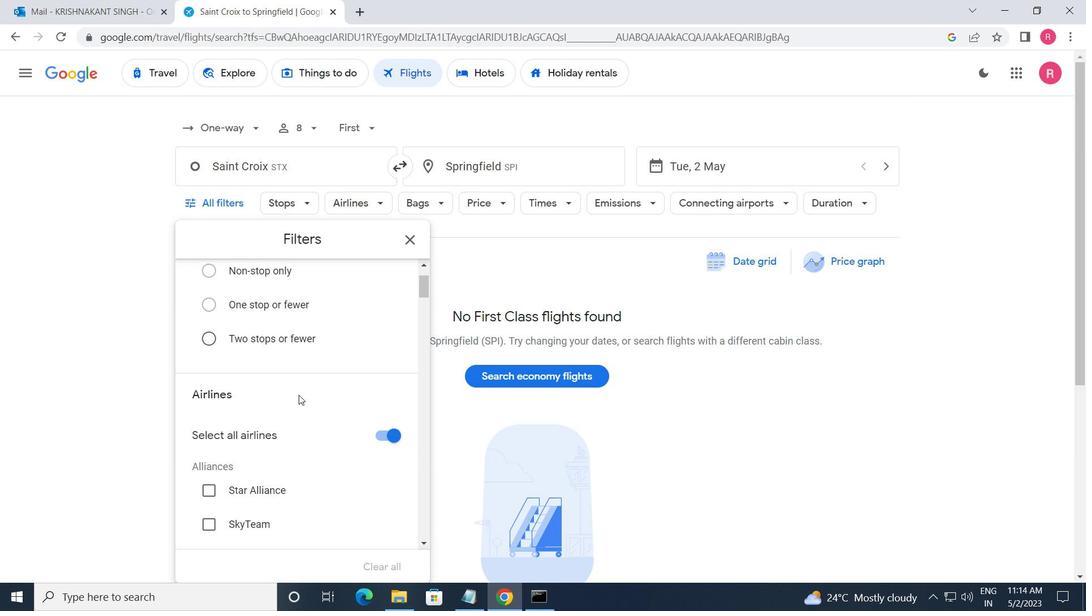 
Action: Mouse scrolled (299, 394) with delta (0, 0)
Screenshot: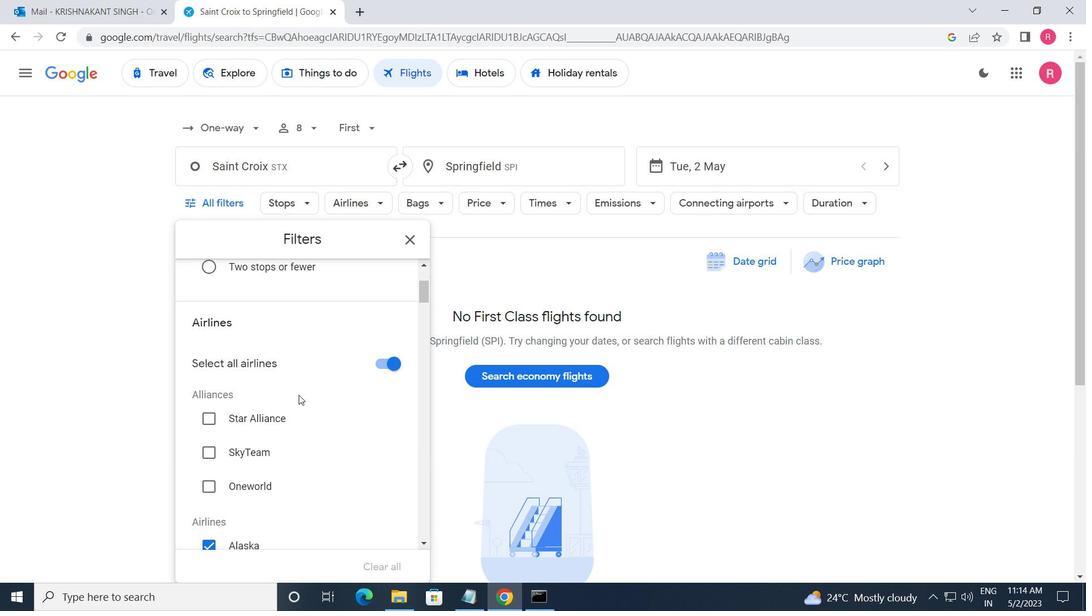 
Action: Mouse scrolled (299, 394) with delta (0, 0)
Screenshot: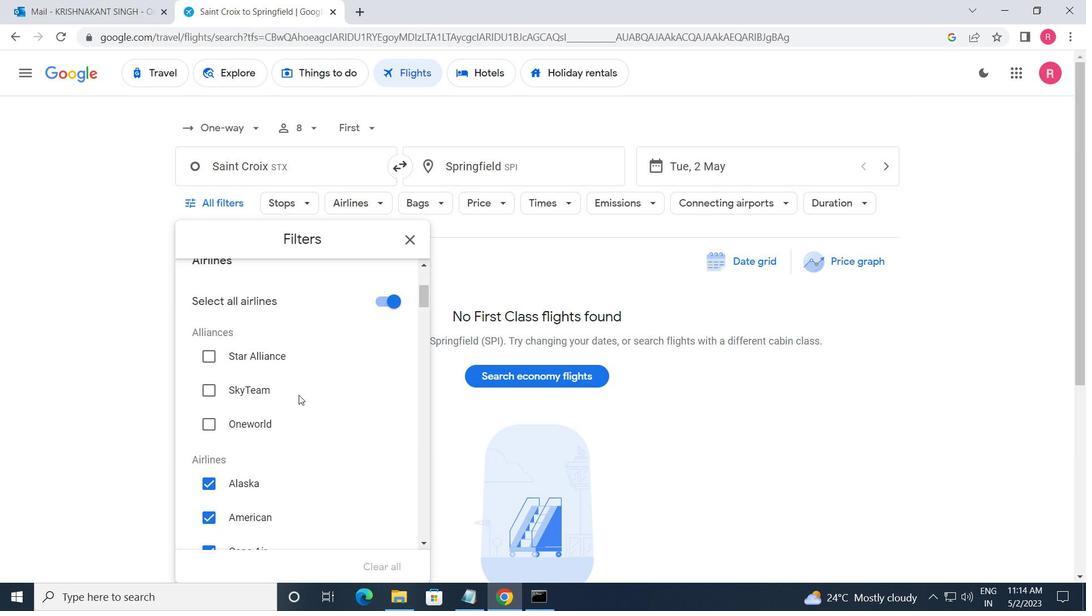 
Action: Mouse scrolled (299, 394) with delta (0, 0)
Screenshot: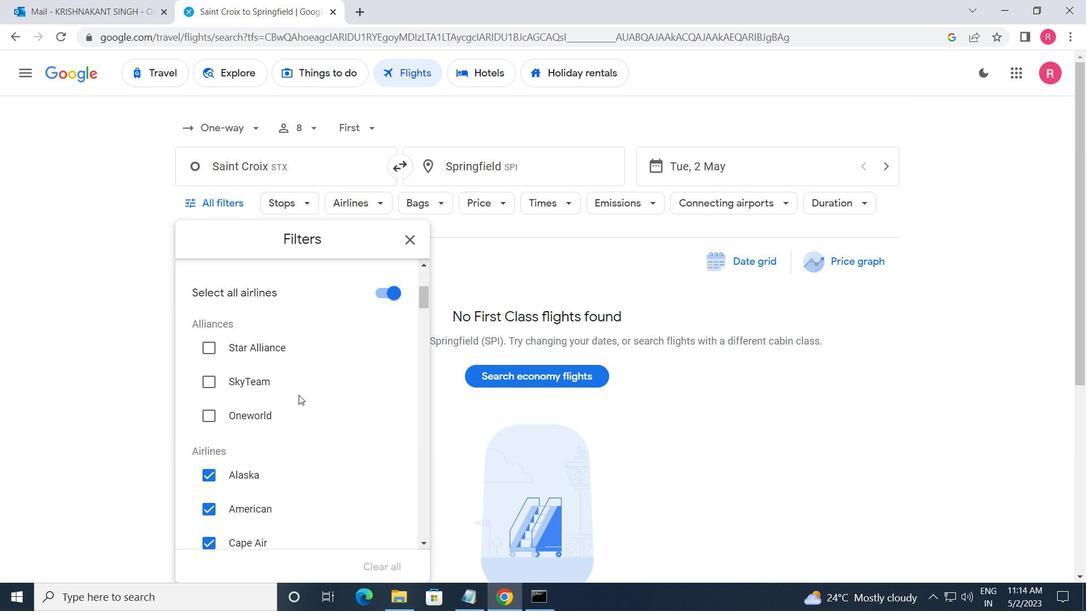
Action: Mouse scrolled (299, 394) with delta (0, 0)
Screenshot: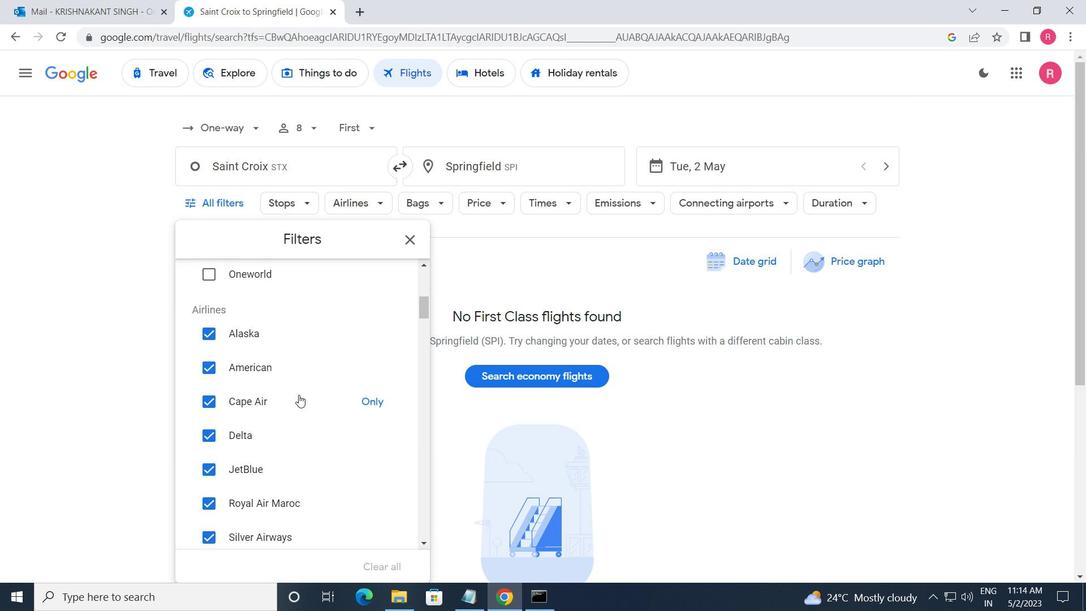 
Action: Mouse scrolled (299, 396) with delta (0, 0)
Screenshot: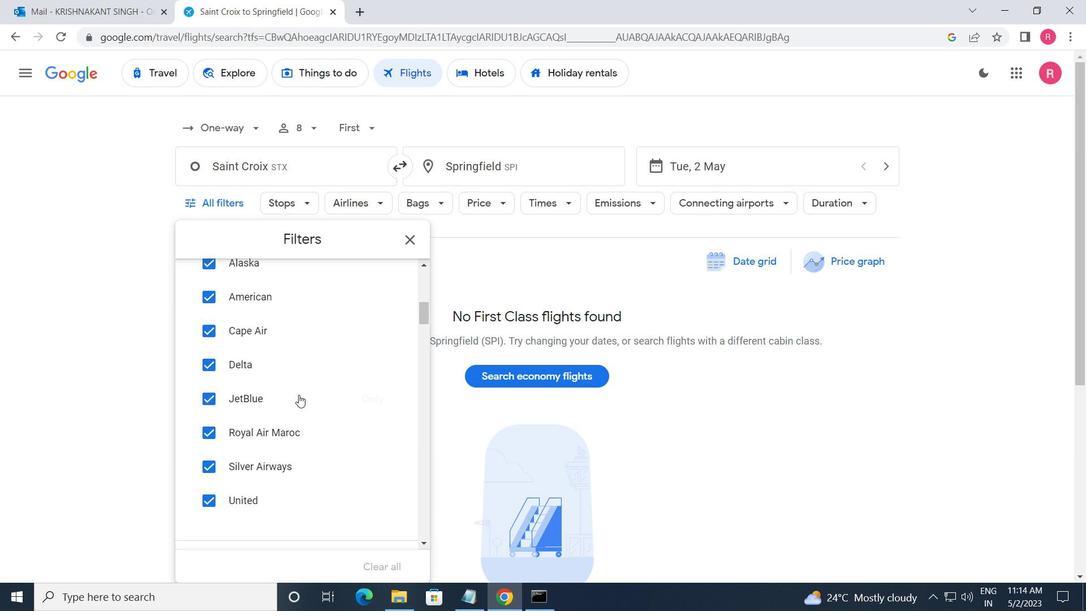 
Action: Mouse scrolled (299, 396) with delta (0, 0)
Screenshot: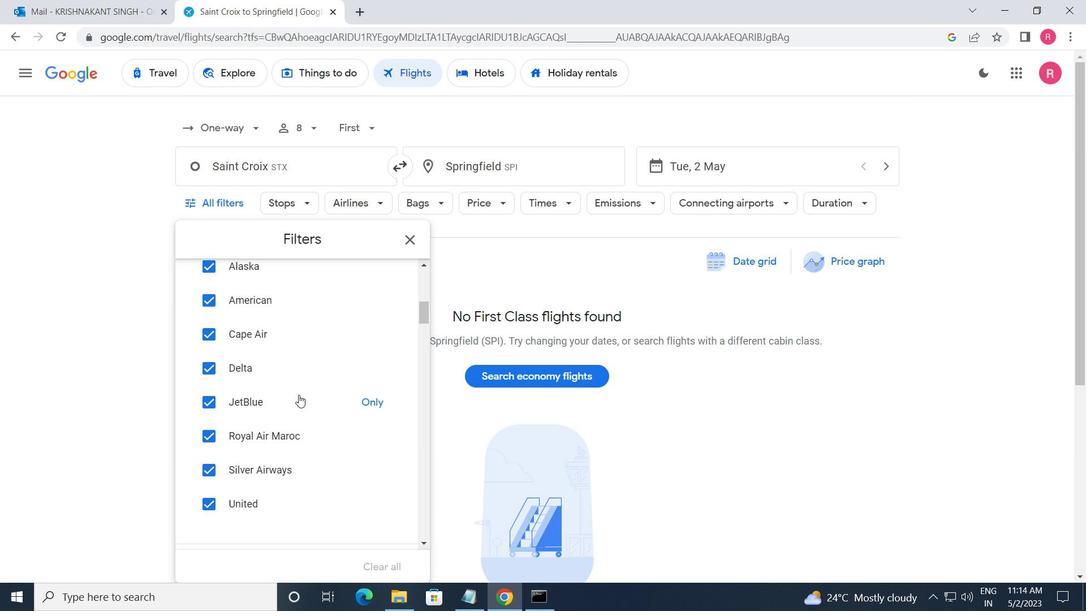 
Action: Mouse moved to (325, 367)
Screenshot: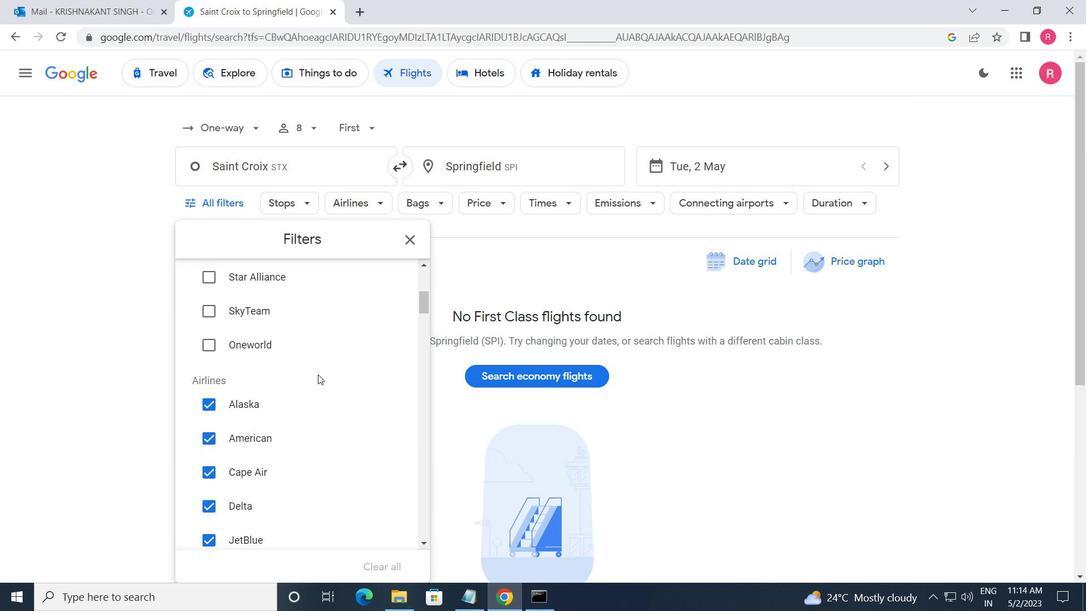 
Action: Mouse scrolled (325, 367) with delta (0, 0)
Screenshot: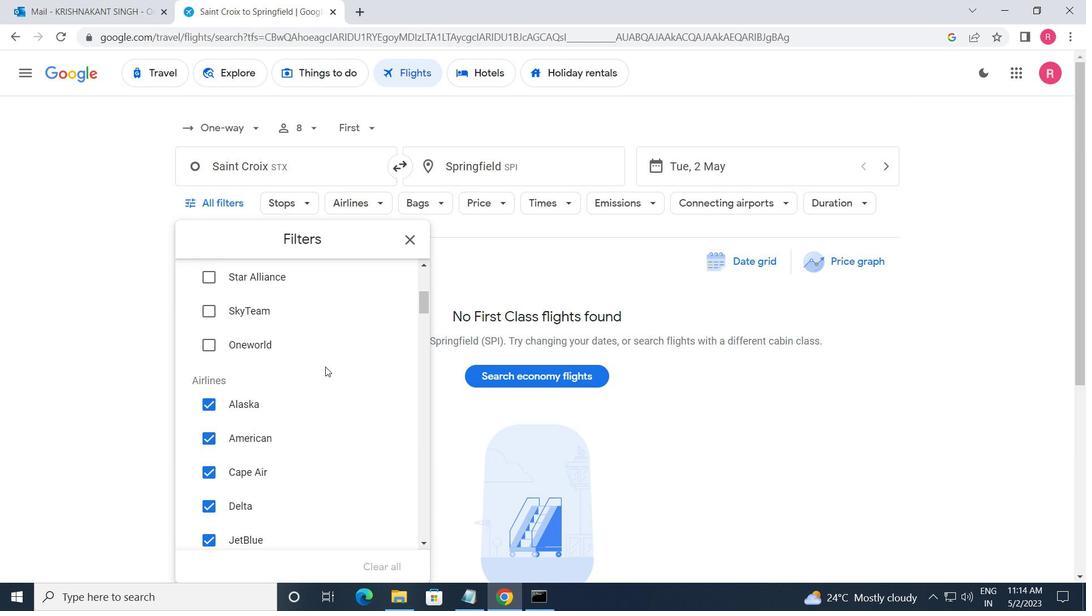 
Action: Mouse moved to (397, 290)
Screenshot: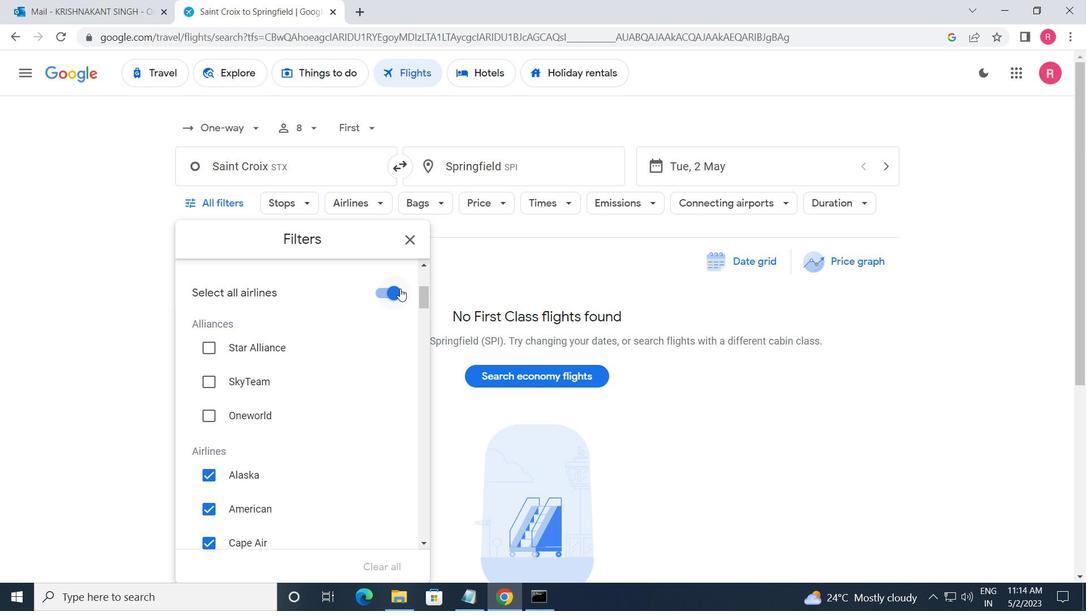 
Action: Mouse pressed left at (397, 290)
Screenshot: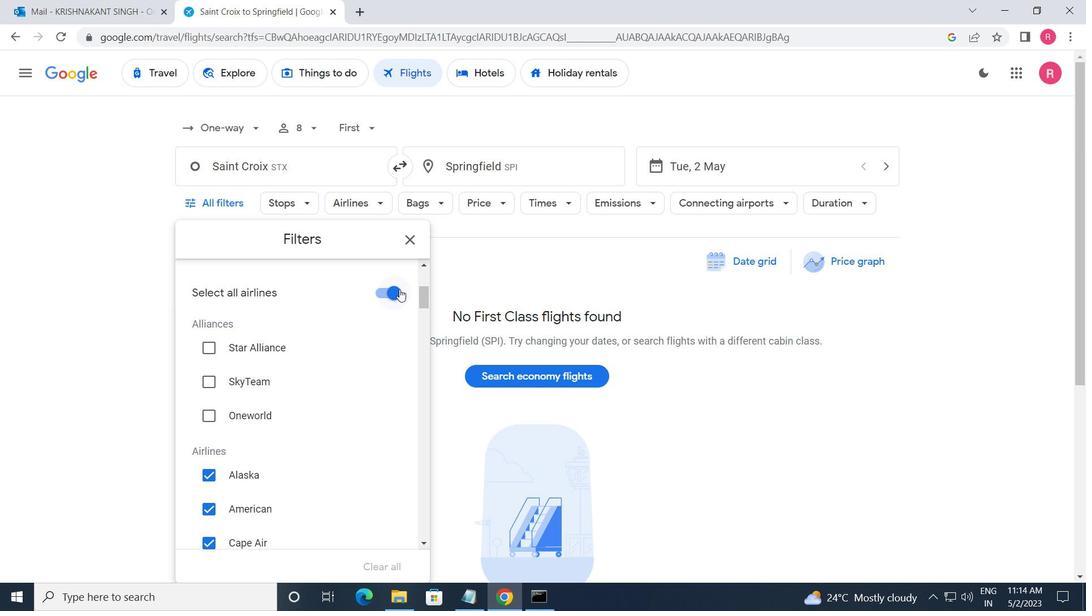 
Action: Mouse moved to (390, 393)
Screenshot: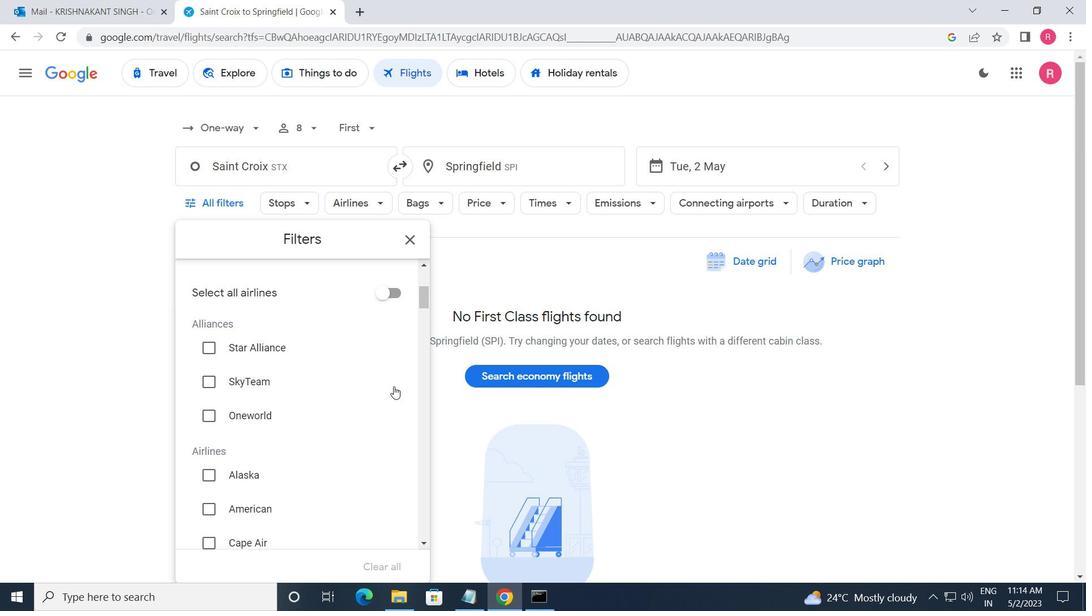 
Action: Mouse scrolled (390, 392) with delta (0, 0)
Screenshot: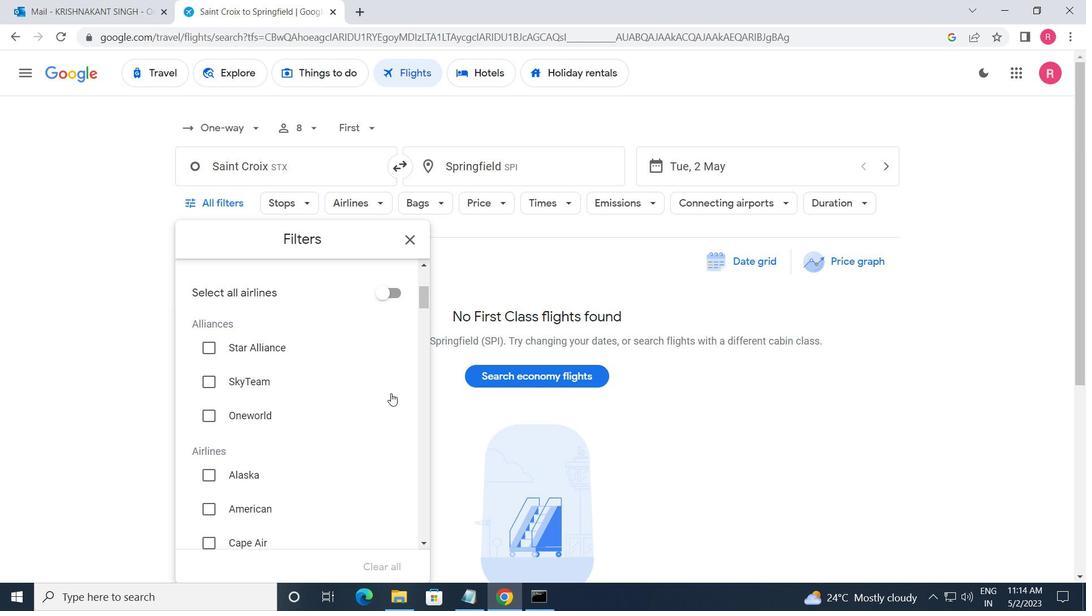 
Action: Mouse scrolled (390, 392) with delta (0, 0)
Screenshot: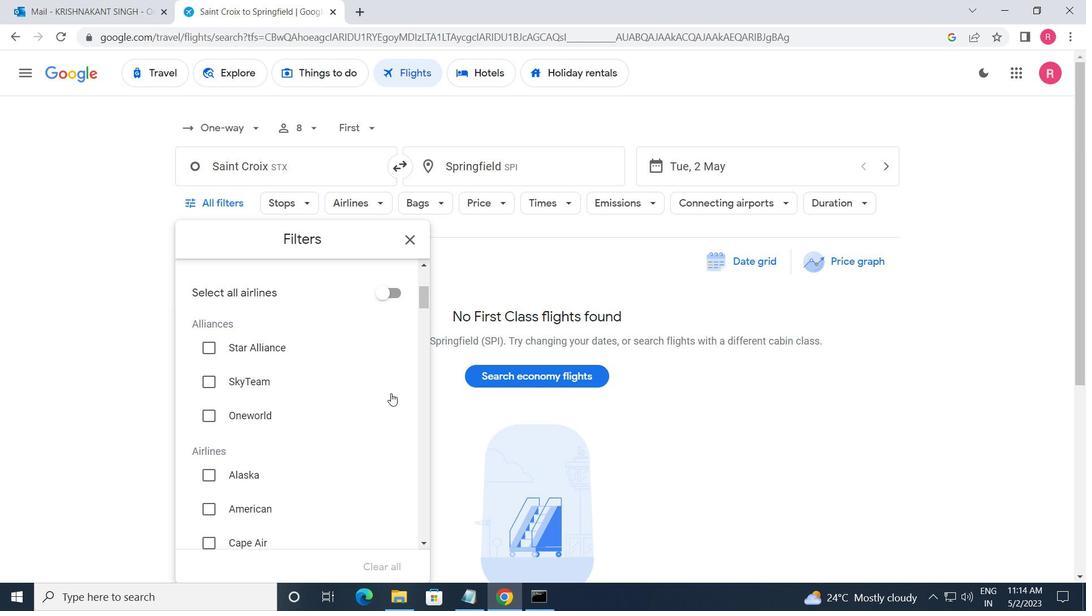 
Action: Mouse moved to (390, 396)
Screenshot: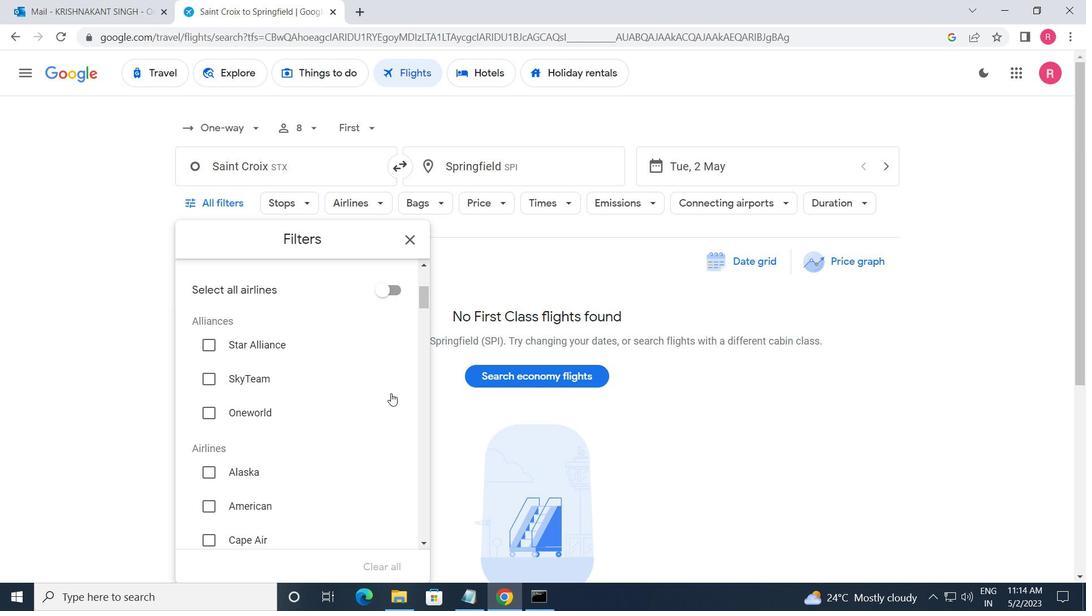 
Action: Mouse scrolled (390, 396) with delta (0, 0)
Screenshot: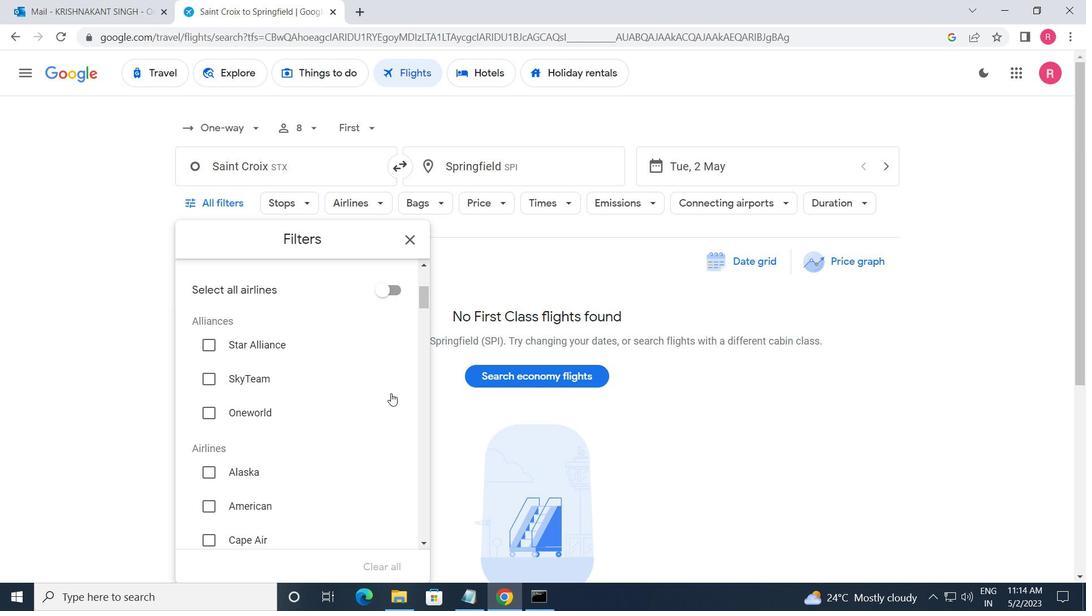 
Action: Mouse moved to (389, 397)
Screenshot: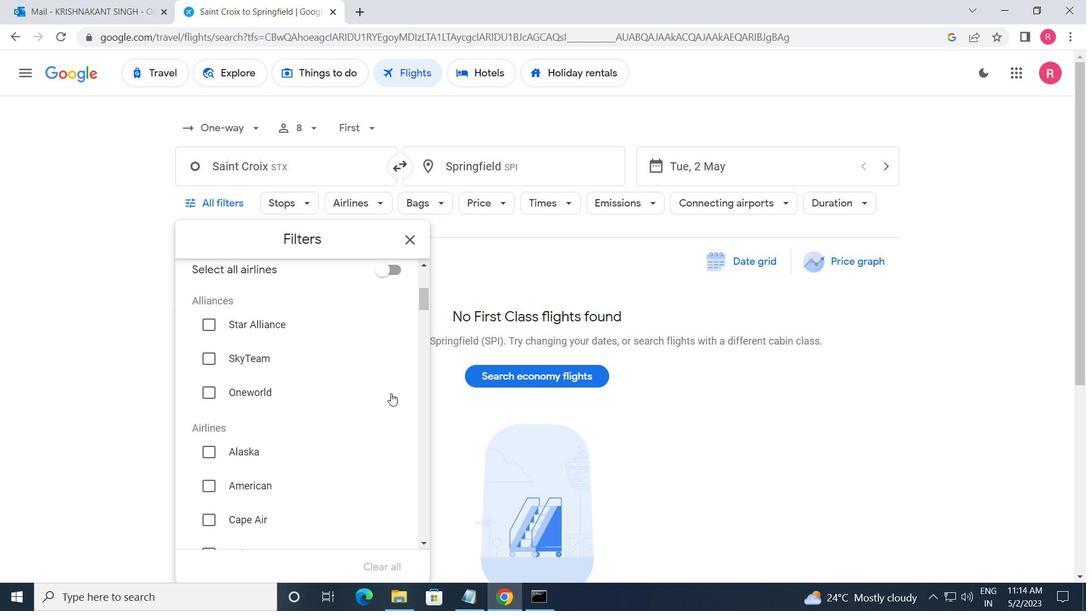 
Action: Mouse scrolled (389, 397) with delta (0, 0)
Screenshot: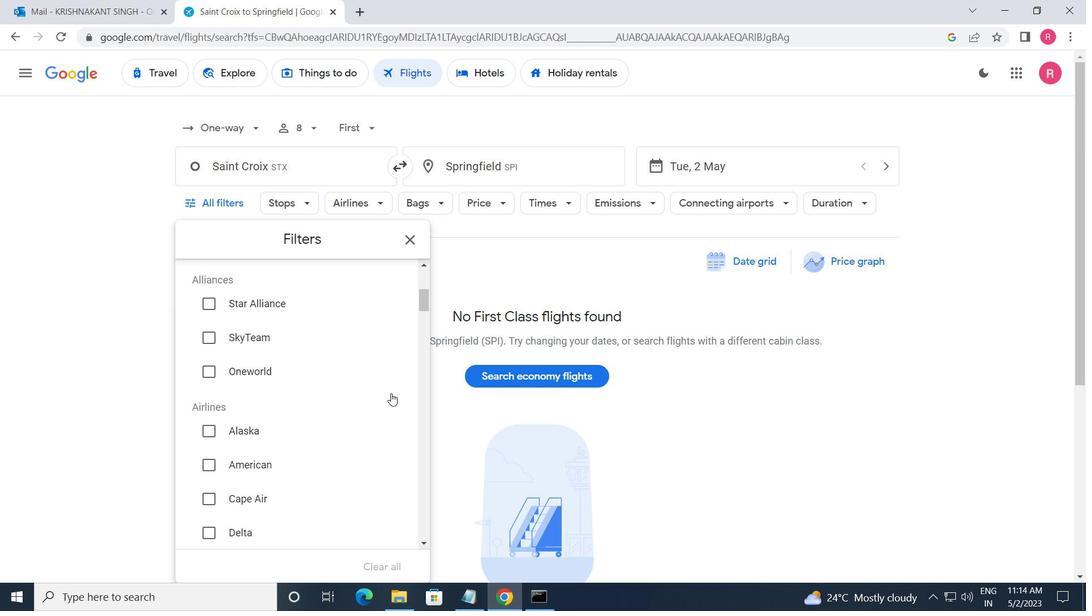 
Action: Mouse moved to (388, 398)
Screenshot: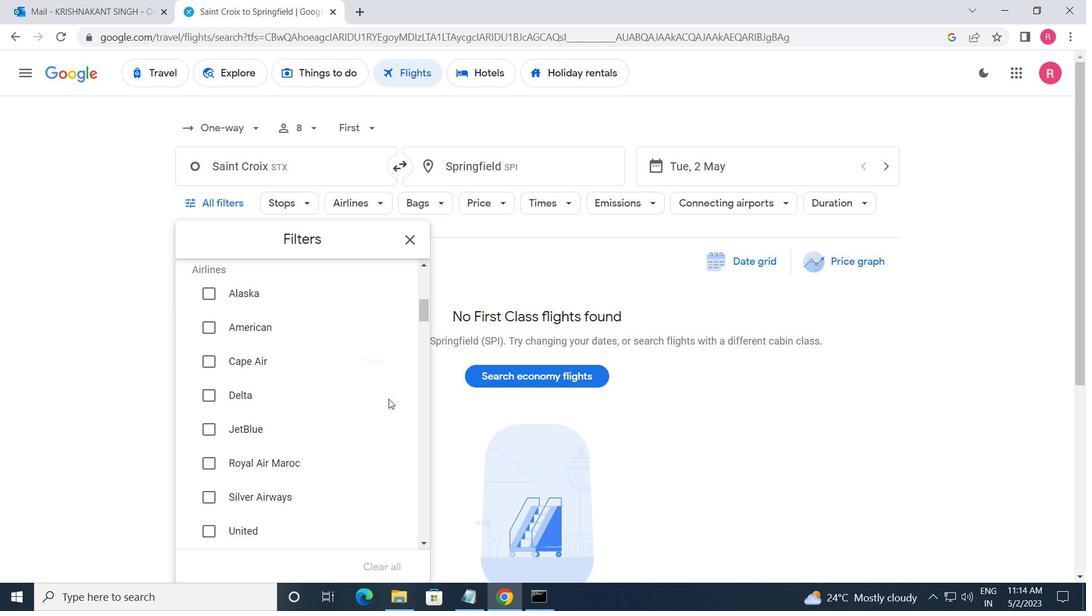 
Action: Mouse scrolled (388, 398) with delta (0, 0)
Screenshot: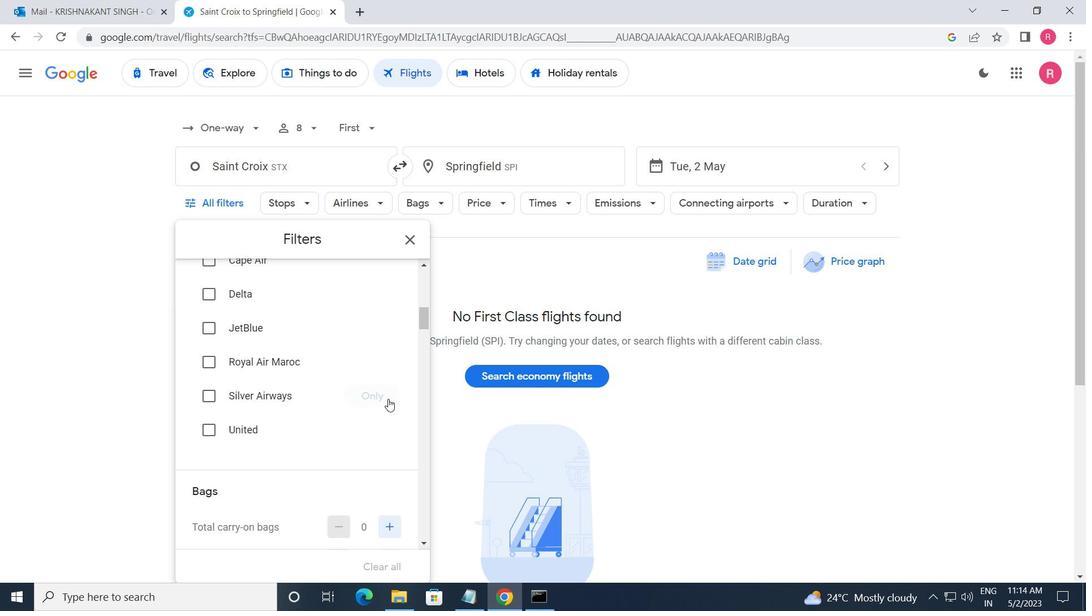
Action: Mouse scrolled (388, 398) with delta (0, 0)
Screenshot: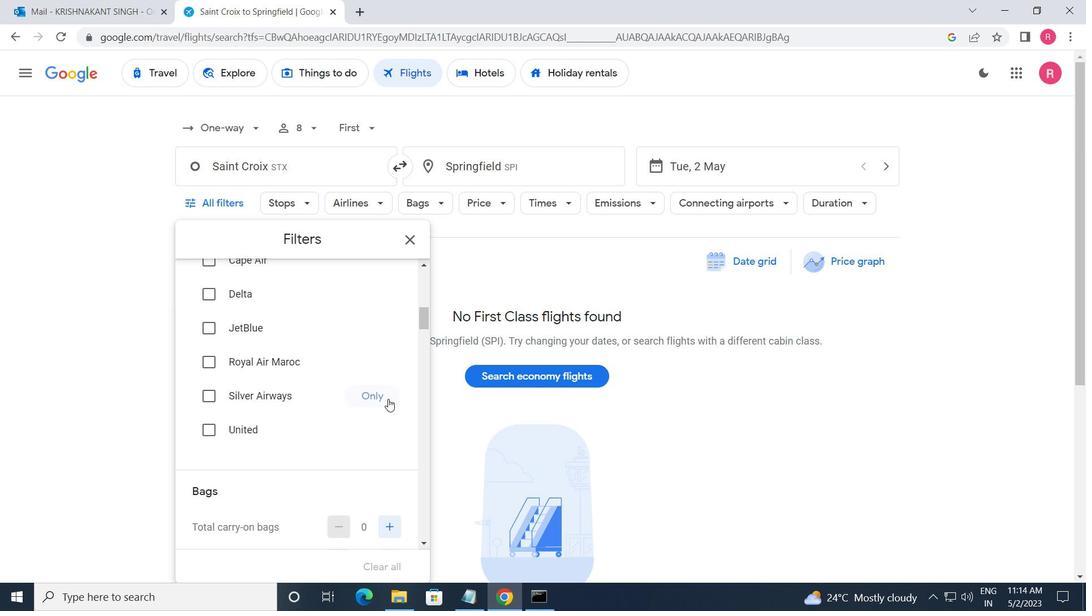 
Action: Mouse moved to (385, 389)
Screenshot: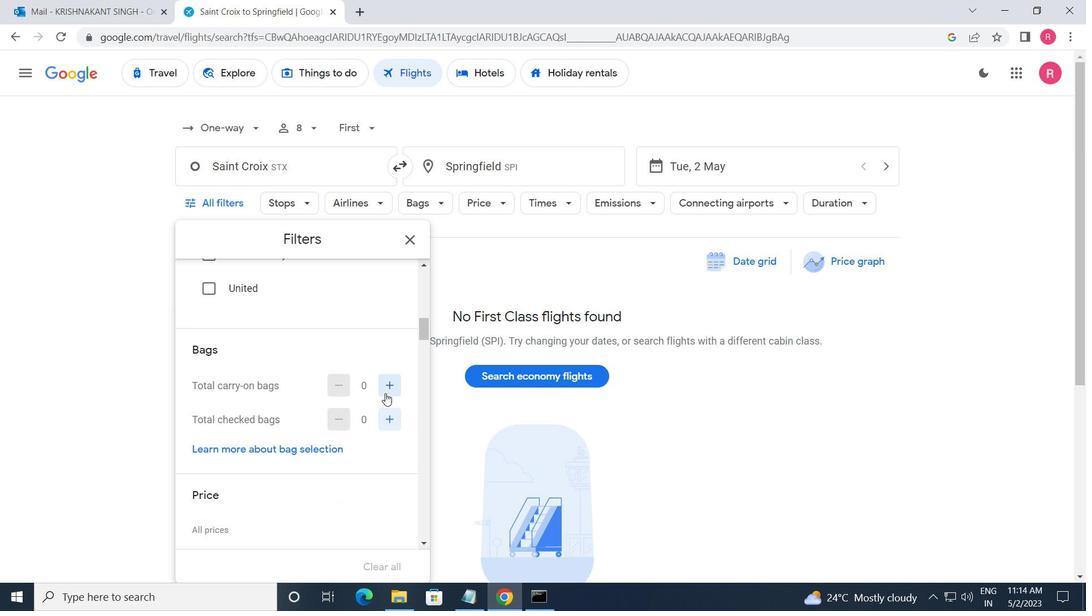 
Action: Mouse pressed left at (385, 389)
Screenshot: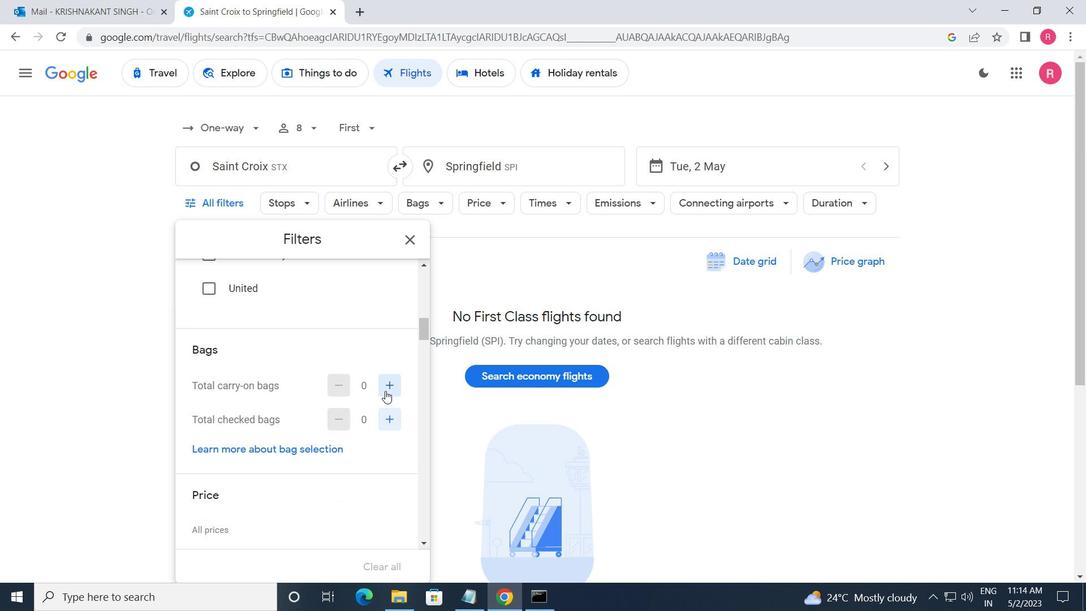 
Action: Mouse pressed left at (385, 389)
Screenshot: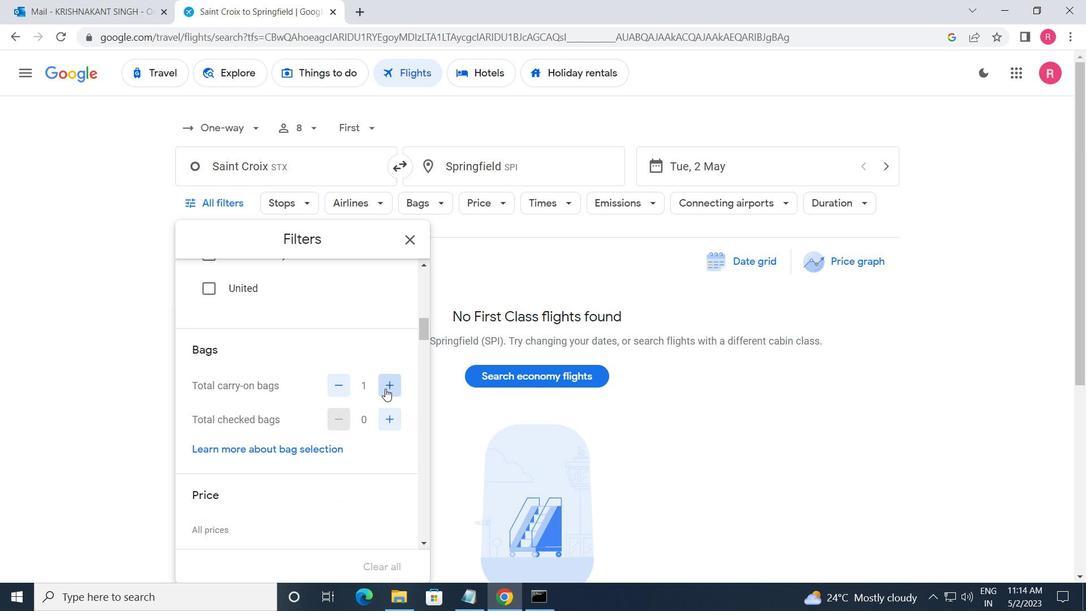 
Action: Mouse moved to (388, 423)
Screenshot: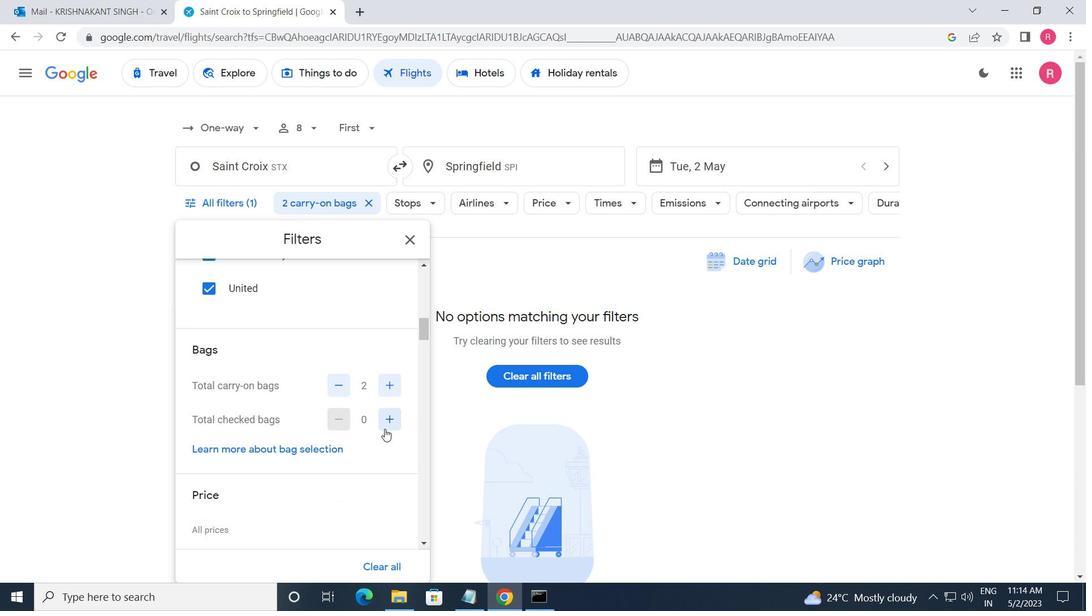 
Action: Mouse pressed left at (388, 423)
Screenshot: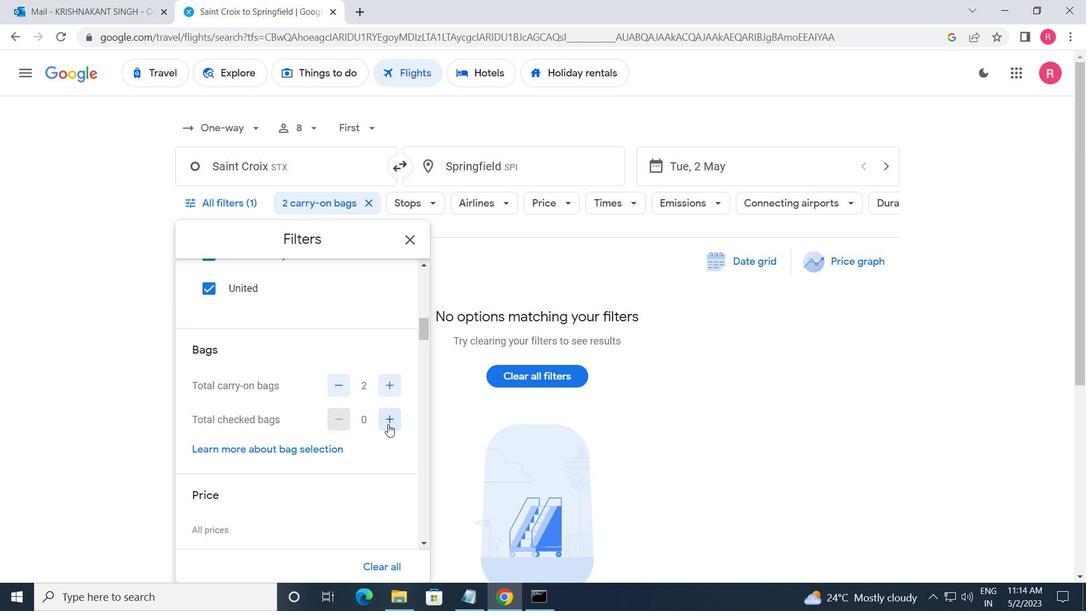 
Action: Mouse moved to (388, 422)
Screenshot: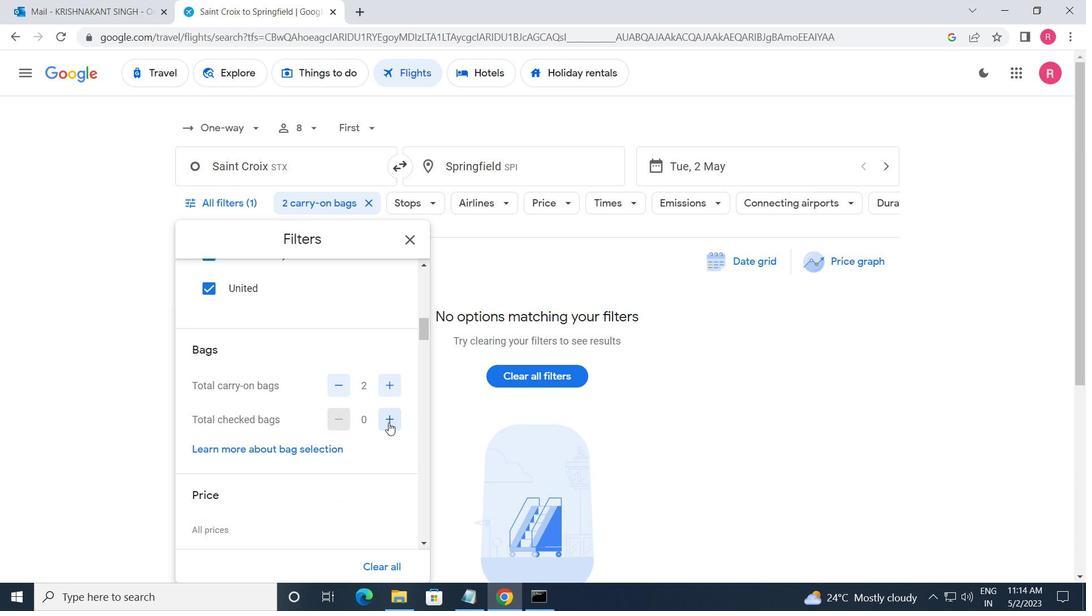 
Action: Mouse pressed left at (388, 422)
Screenshot: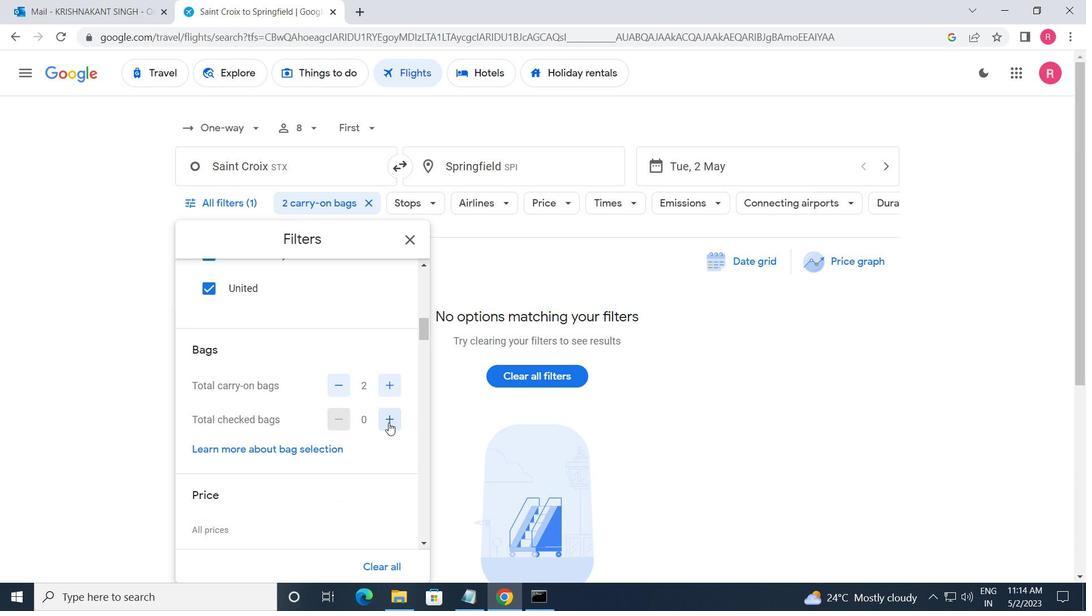 
Action: Mouse moved to (388, 422)
Screenshot: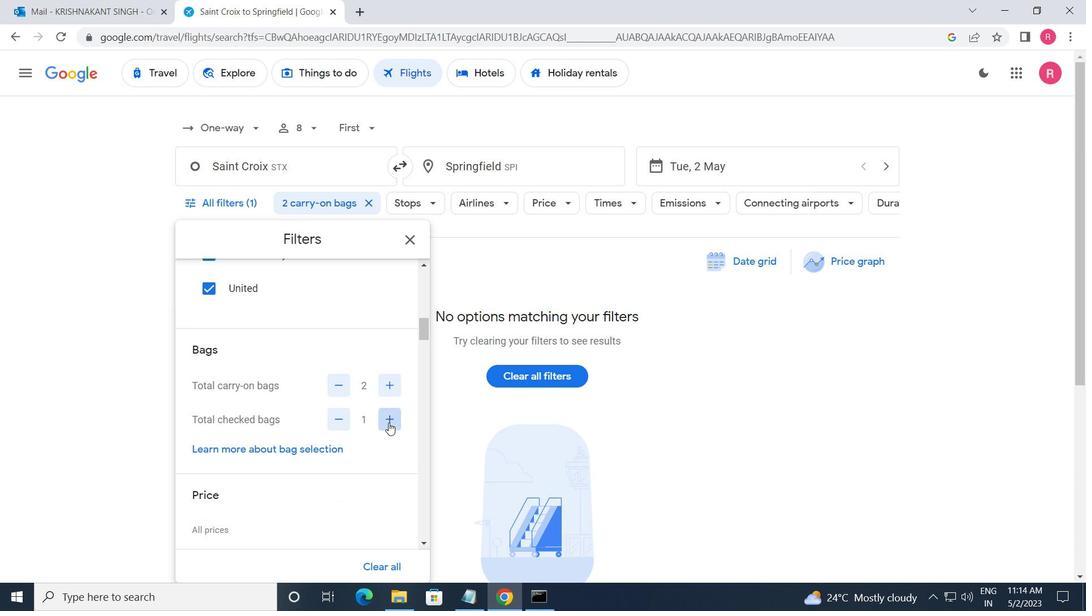 
Action: Mouse pressed left at (388, 422)
Screenshot: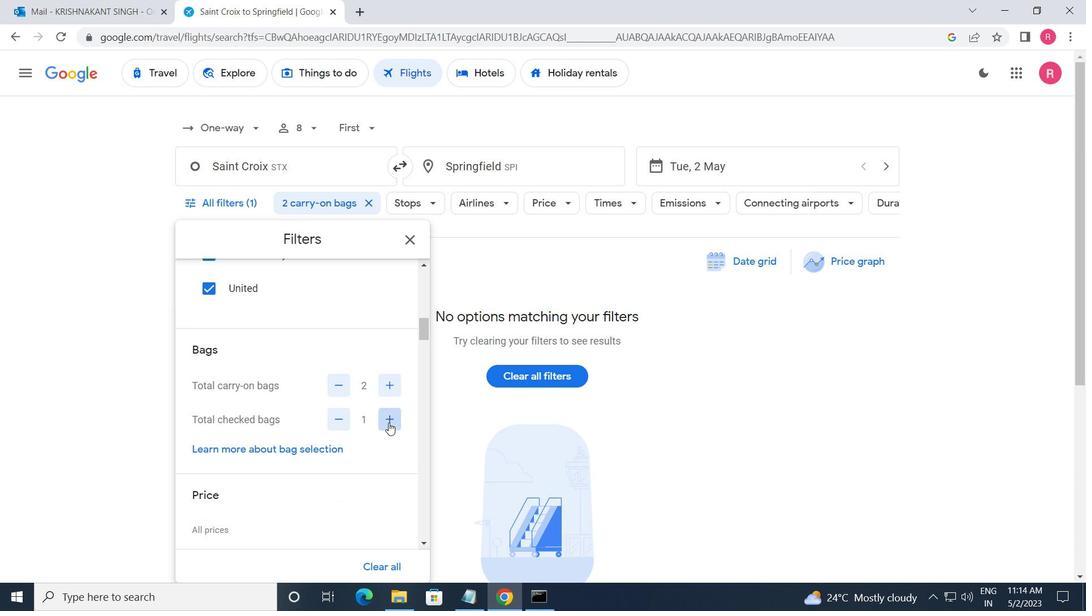 
Action: Mouse pressed left at (388, 422)
Screenshot: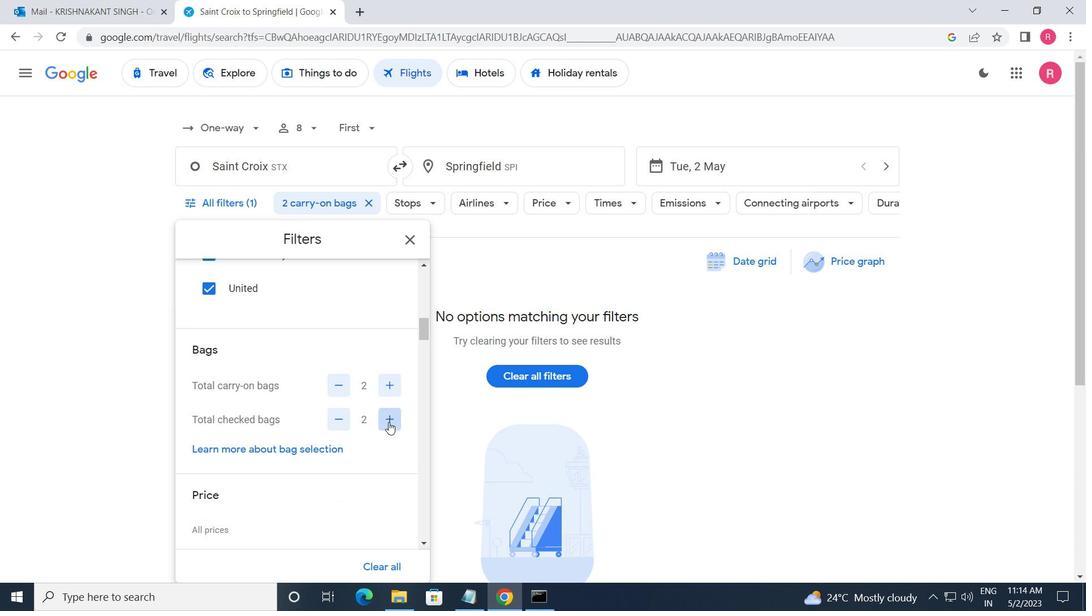 
Action: Mouse pressed left at (388, 422)
Screenshot: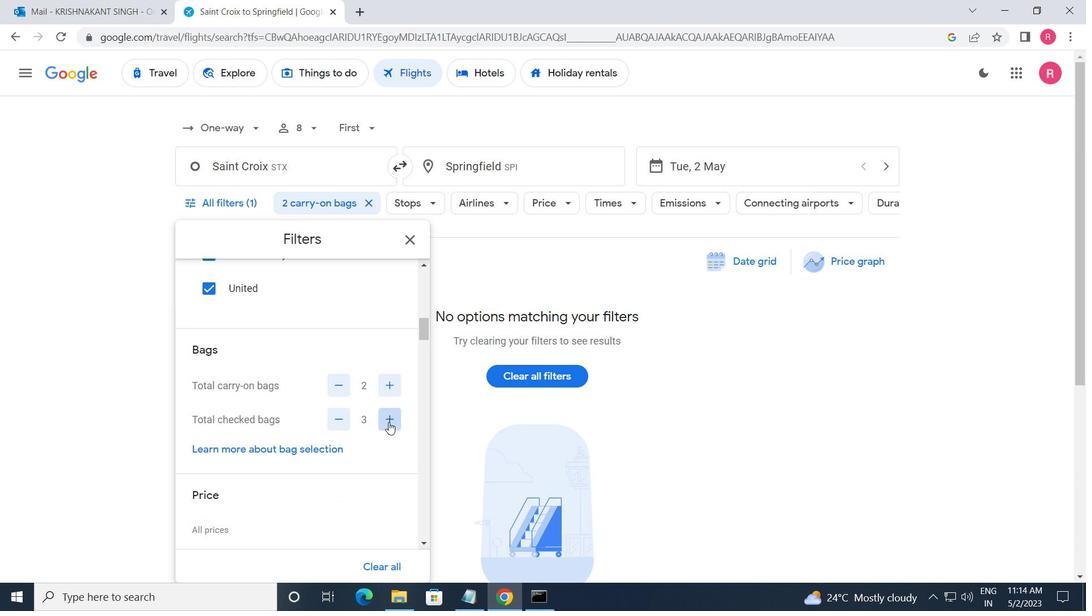 
Action: Mouse pressed left at (388, 422)
Screenshot: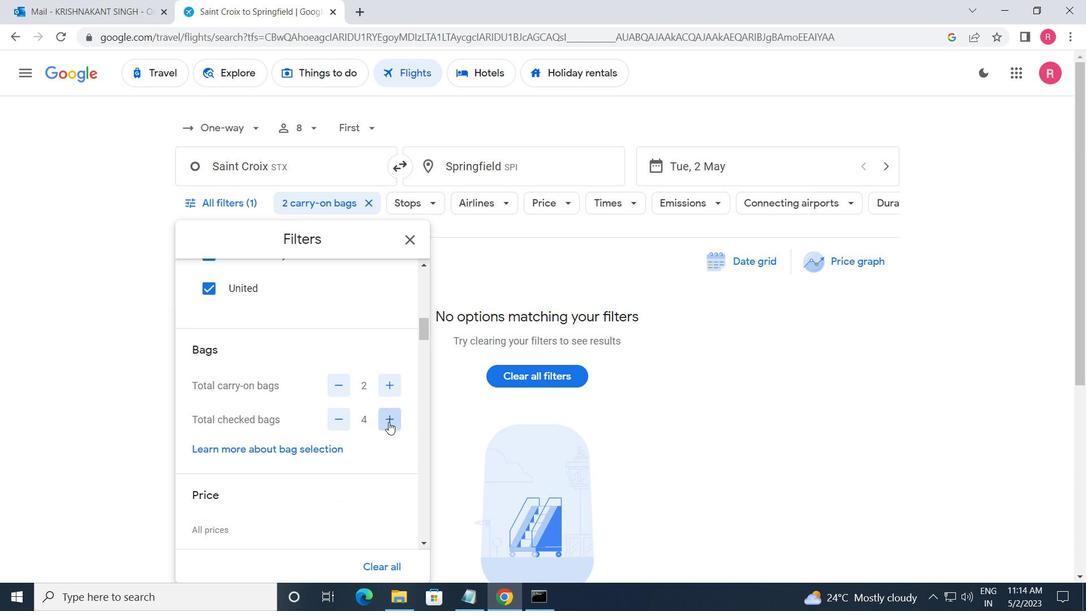 
Action: Mouse scrolled (388, 421) with delta (0, 0)
Screenshot: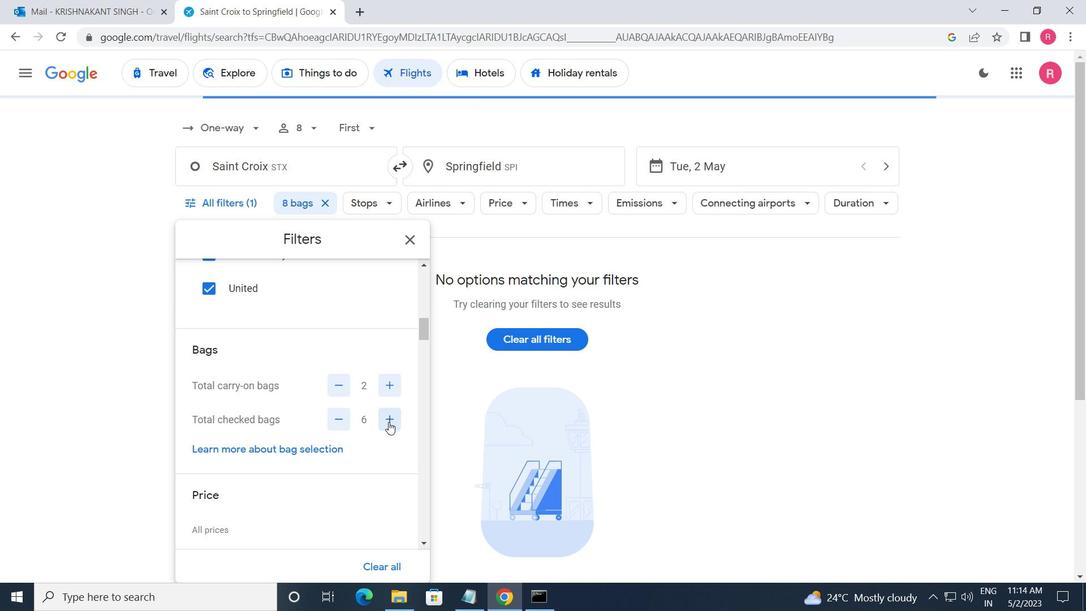 
Action: Mouse scrolled (388, 421) with delta (0, 0)
Screenshot: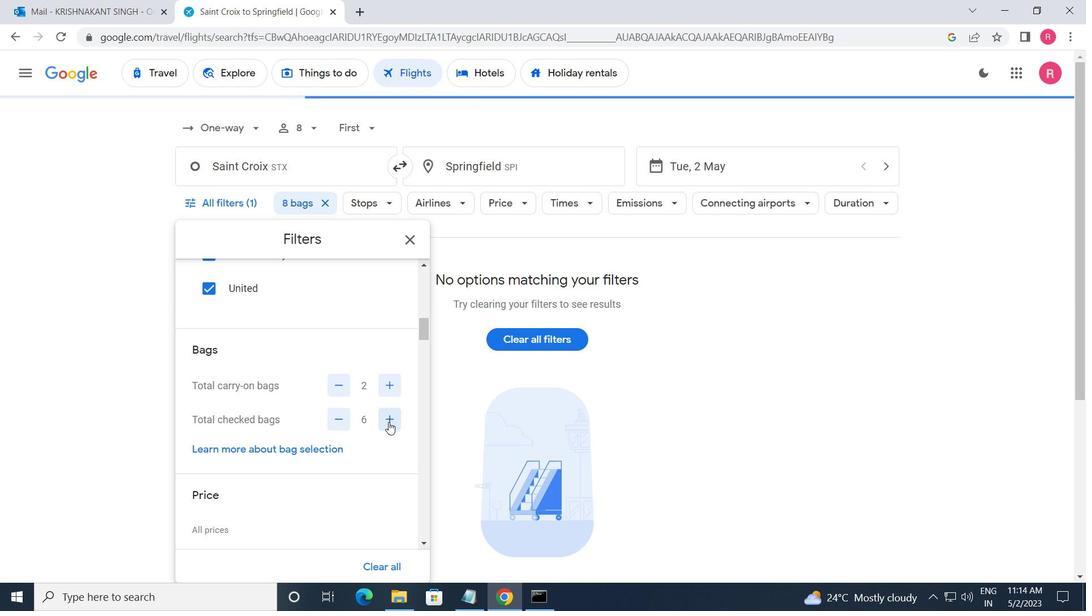 
Action: Mouse moved to (393, 419)
Screenshot: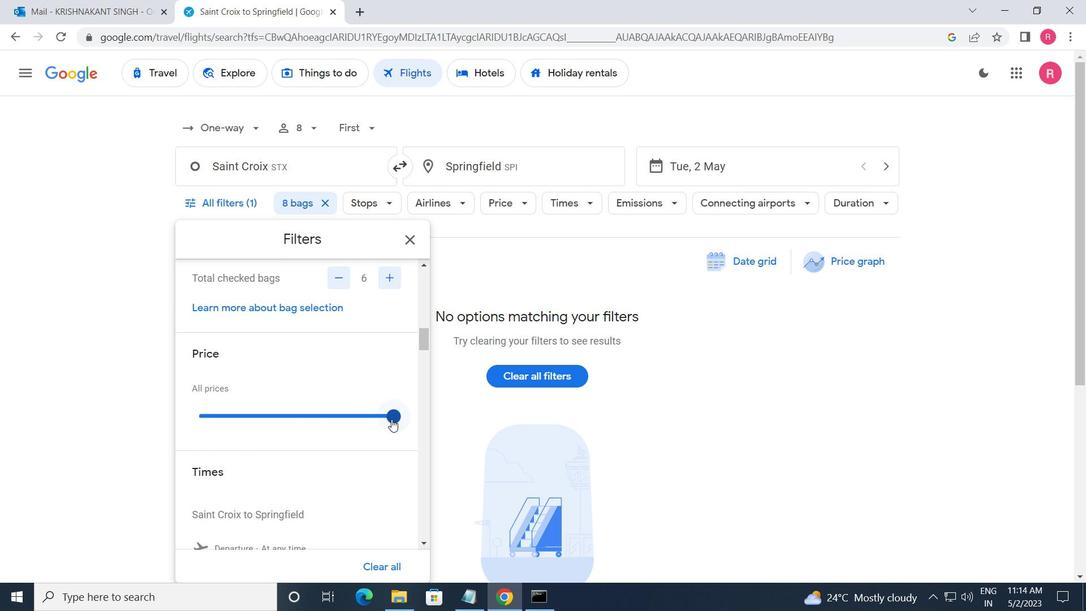 
Action: Mouse pressed left at (393, 419)
Screenshot: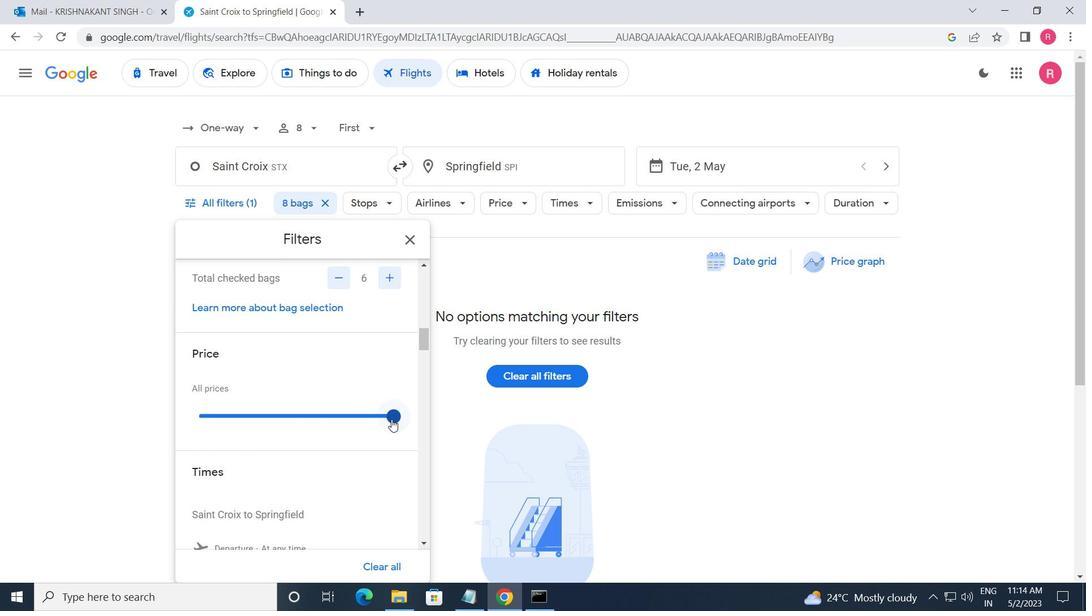 
Action: Mouse moved to (394, 419)
Screenshot: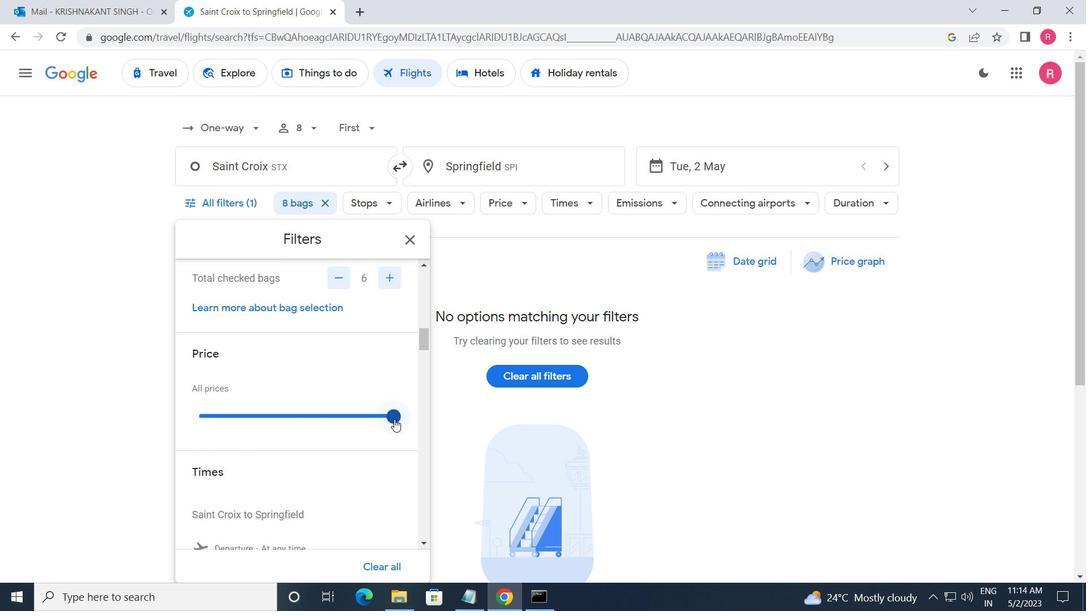 
Action: Mouse scrolled (394, 418) with delta (0, 0)
Screenshot: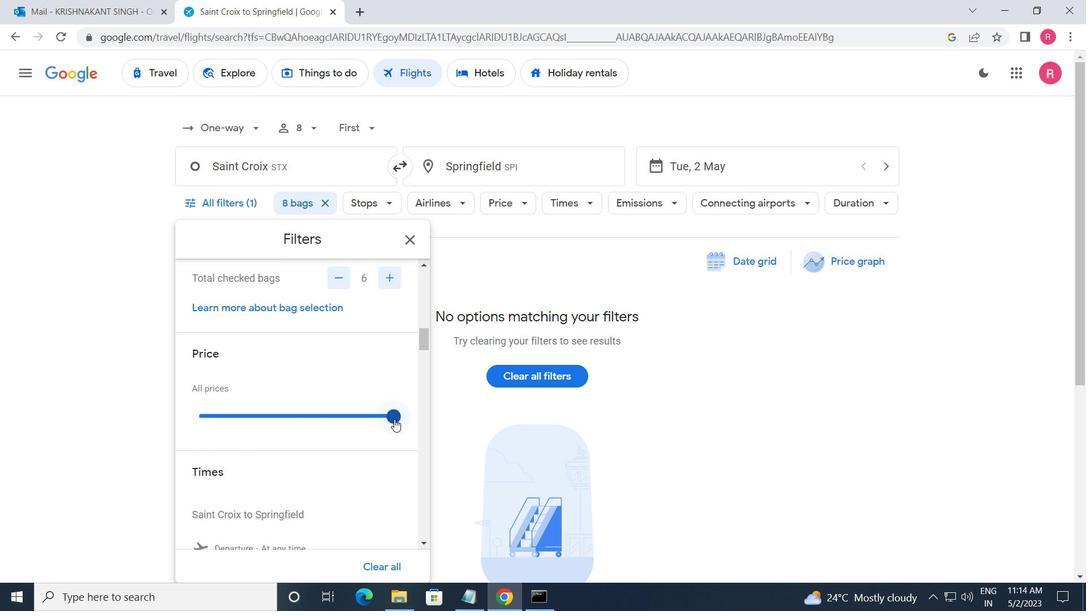 
Action: Mouse scrolled (394, 418) with delta (0, 0)
Screenshot: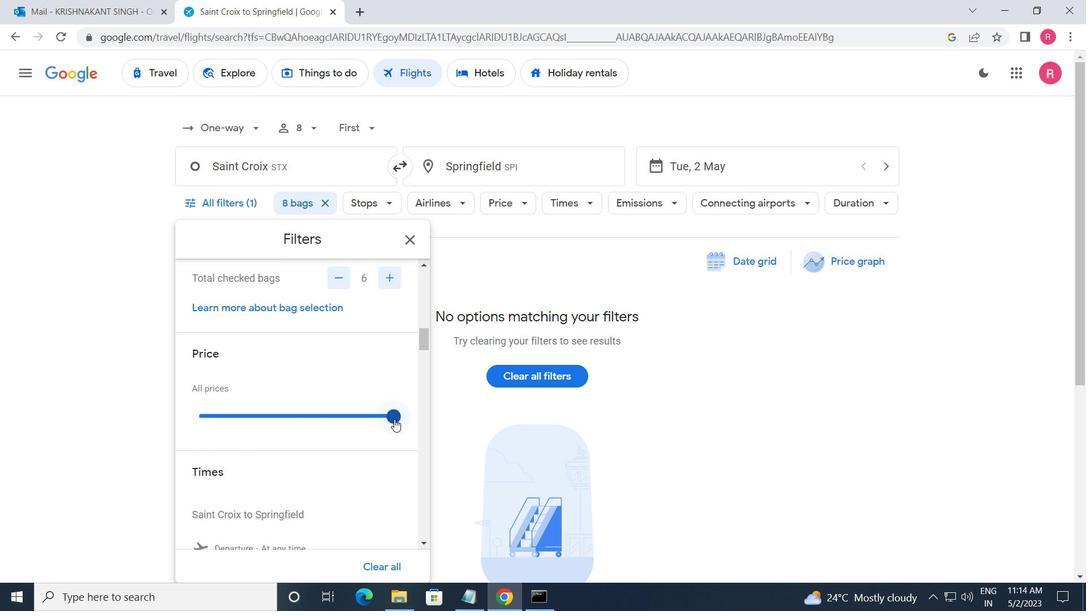 
Action: Mouse moved to (209, 431)
Screenshot: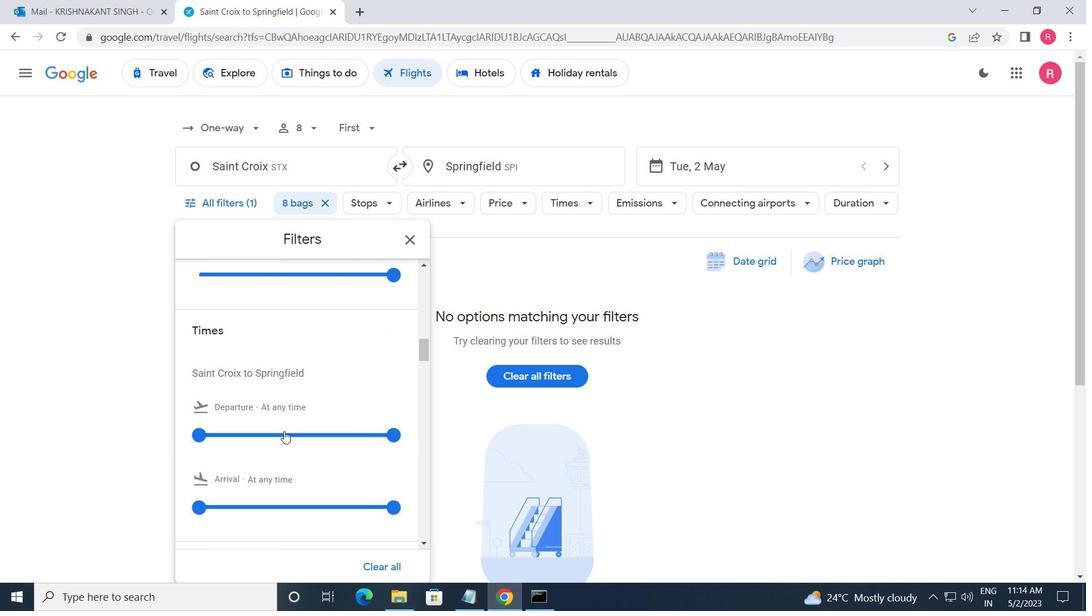 
Action: Mouse pressed left at (209, 431)
Screenshot: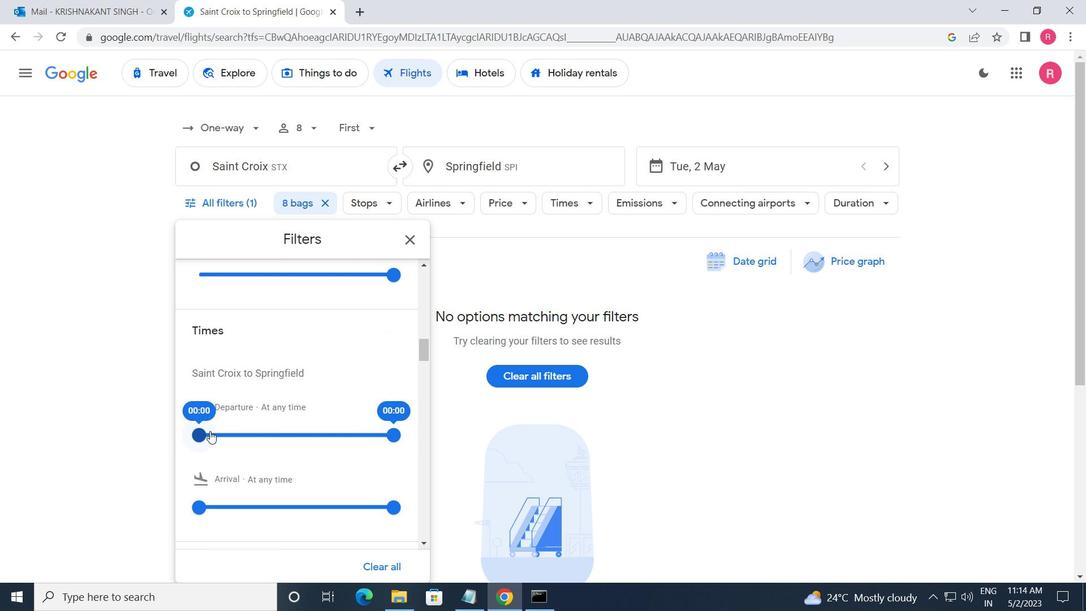 
Action: Mouse moved to (390, 441)
Screenshot: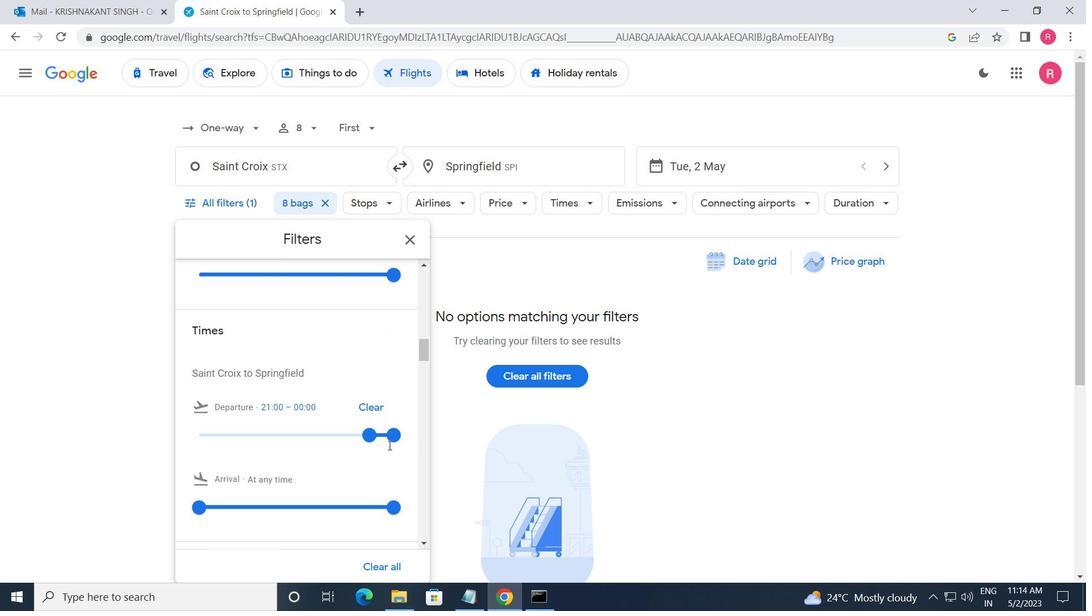 
Action: Mouse pressed left at (390, 441)
Screenshot: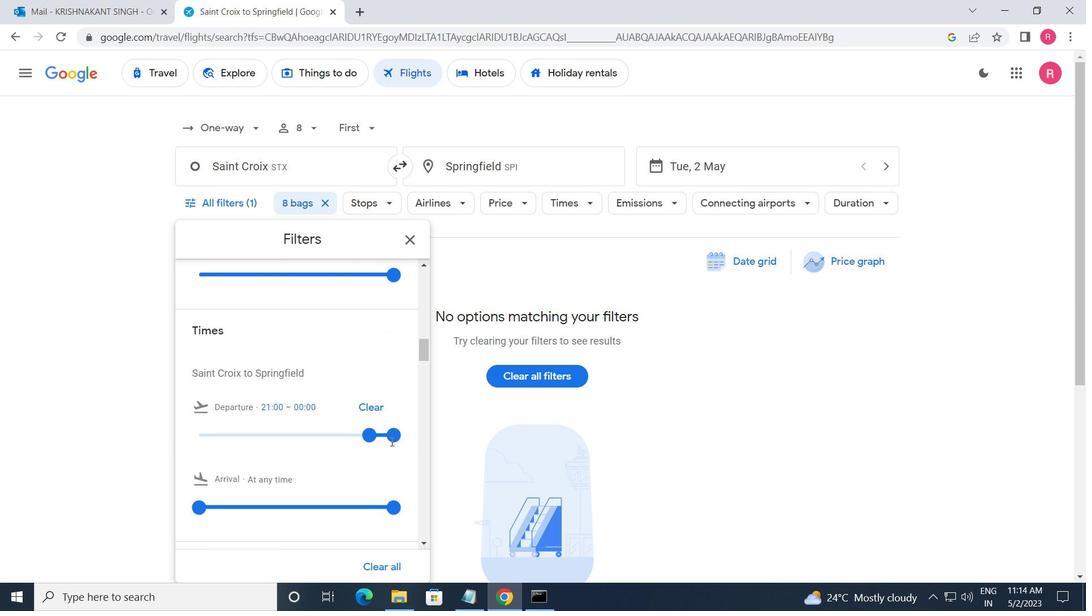 
Action: Mouse moved to (233, 205)
Screenshot: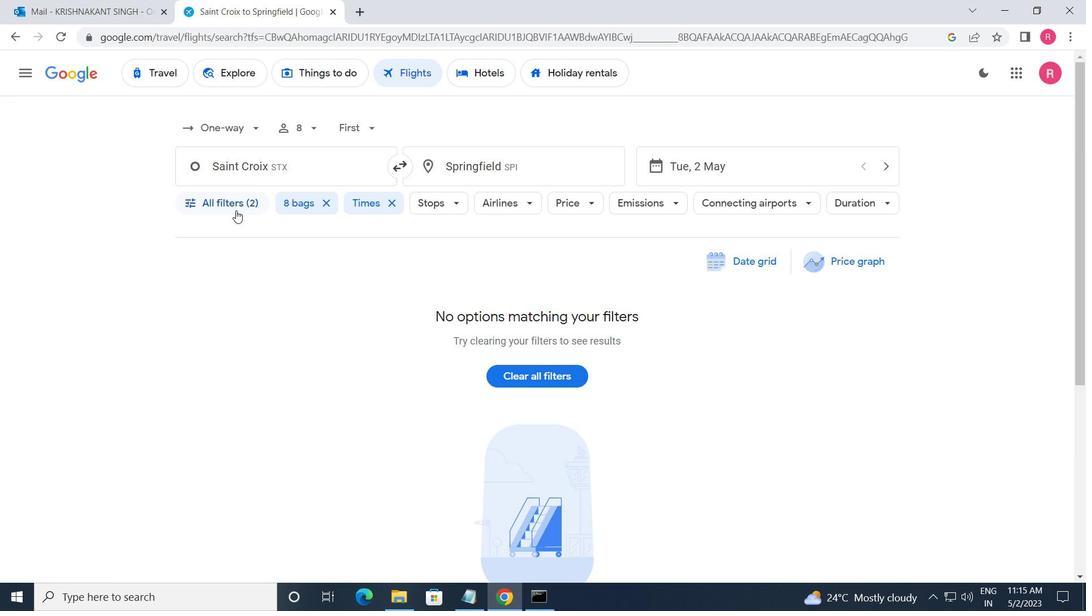 
Action: Mouse pressed left at (233, 205)
Screenshot: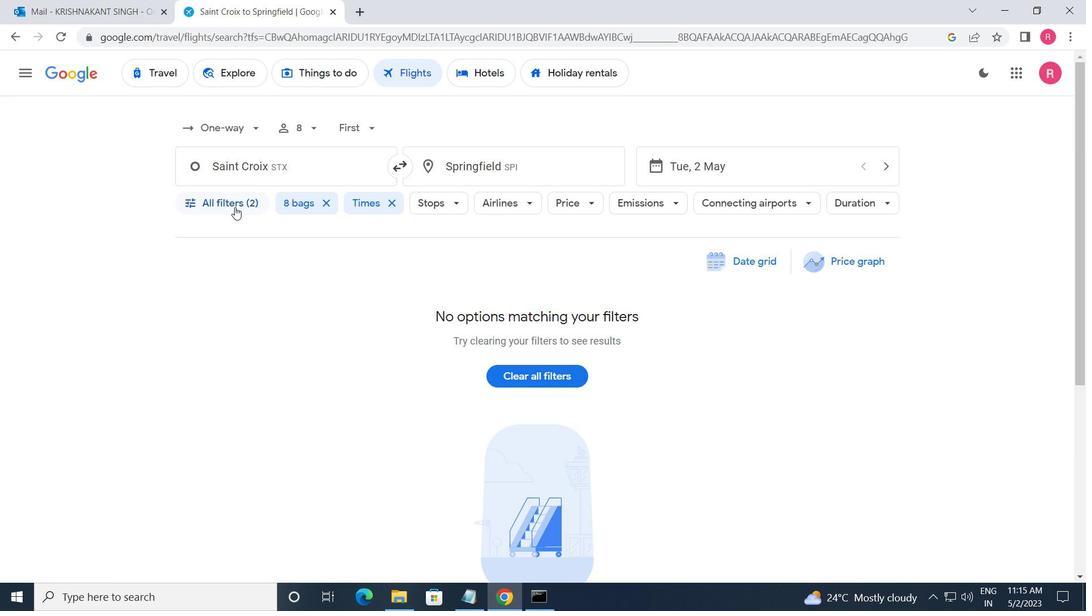 
Action: Mouse moved to (403, 243)
Screenshot: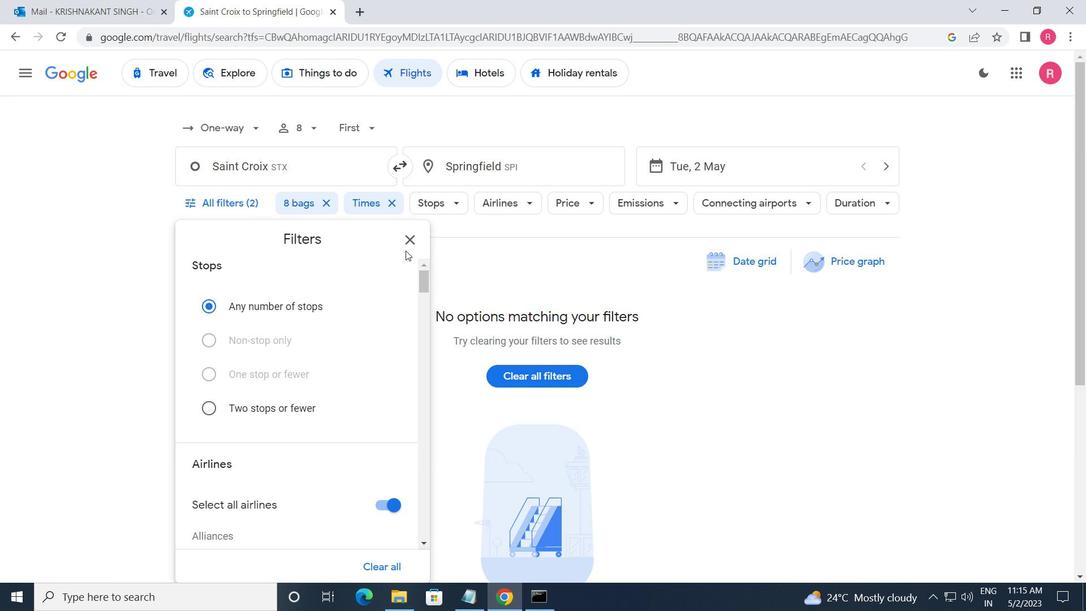 
Action: Mouse pressed left at (403, 243)
Screenshot: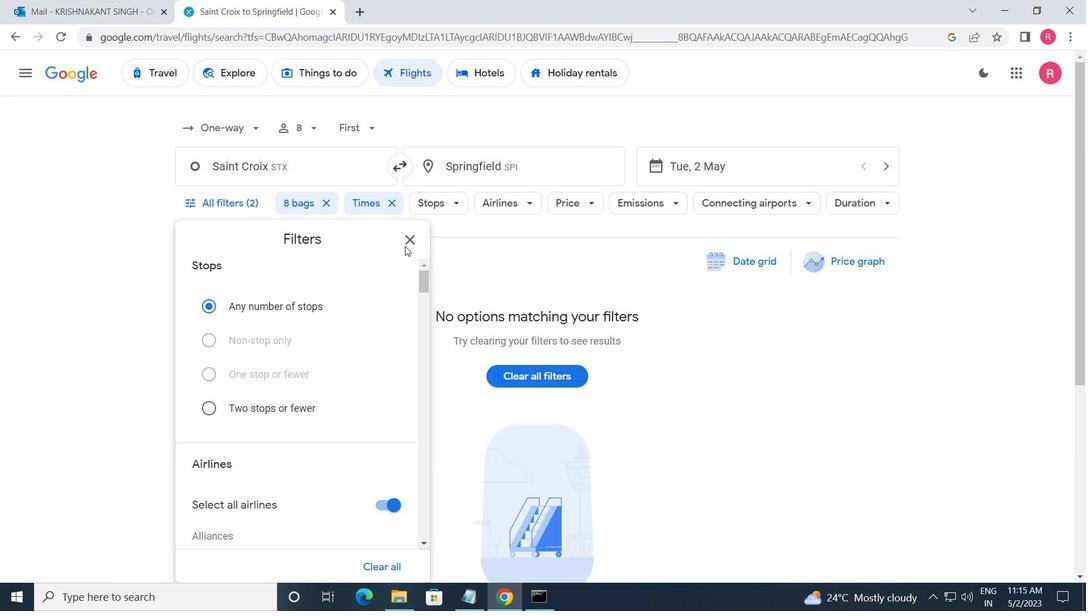 
Action: Mouse moved to (431, 262)
Screenshot: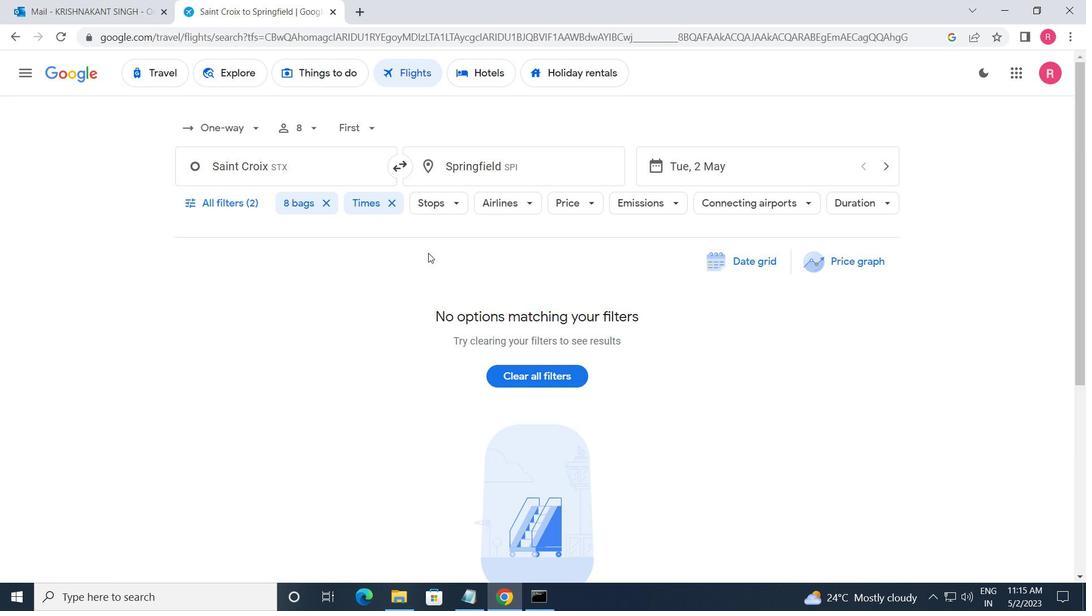 
